 Task: Add Attachment from computer to Card Card0000000205 in Board Board0000000052 in Workspace WS0000000018 in Trello. Add Cover Green to Card Card0000000205 in Board Board0000000052 in Workspace WS0000000018 in Trello. Add "Move Card To …" Button titled Button0000000205 to "top" of the list "To Do" to Card Card0000000205 in Board Board0000000052 in Workspace WS0000000018 in Trello. Add Description DS0000000205 to Card Card0000000206 in Board Board0000000052 in Workspace WS0000000018 in Trello. Add Comment CM0000000205 to Card Card0000000206 in Board Board0000000052 in Workspace WS0000000018 in Trello
Action: Mouse moved to (392, 230)
Screenshot: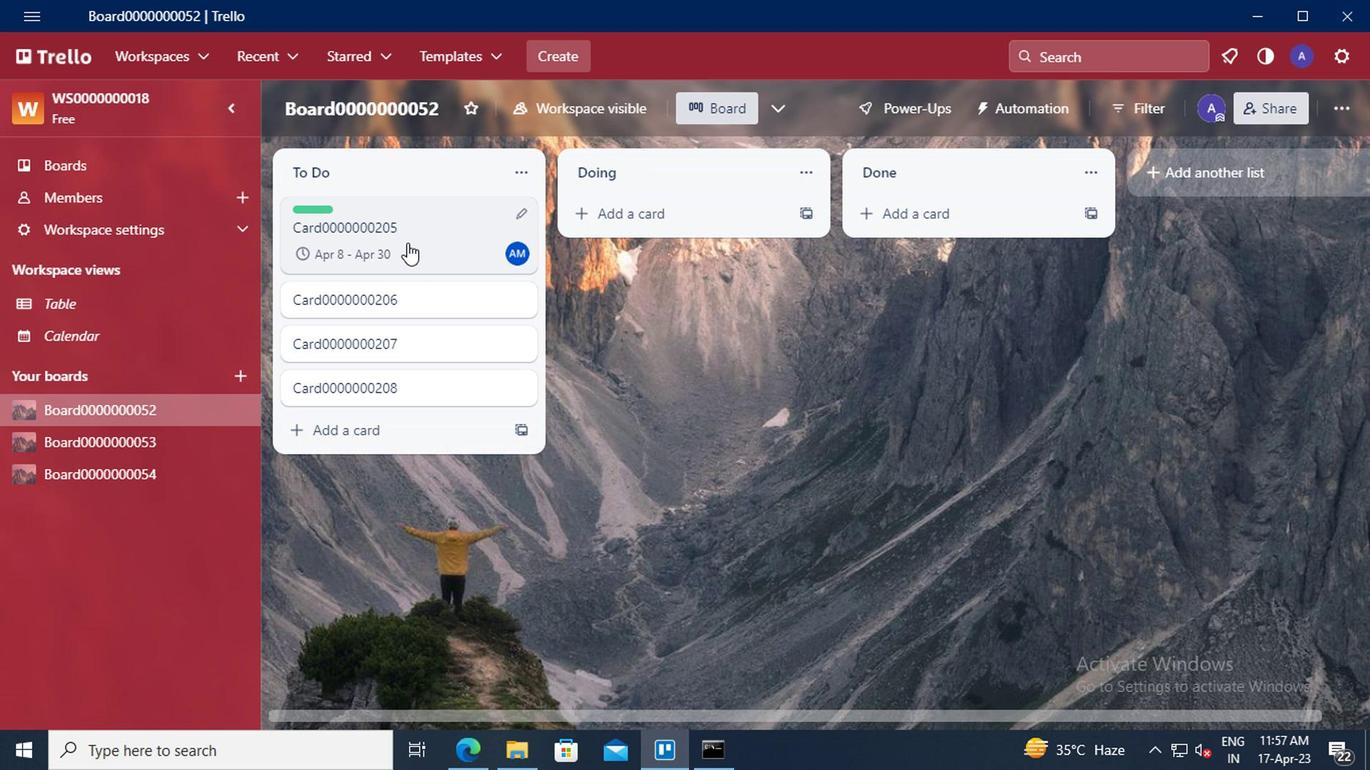 
Action: Mouse pressed left at (392, 230)
Screenshot: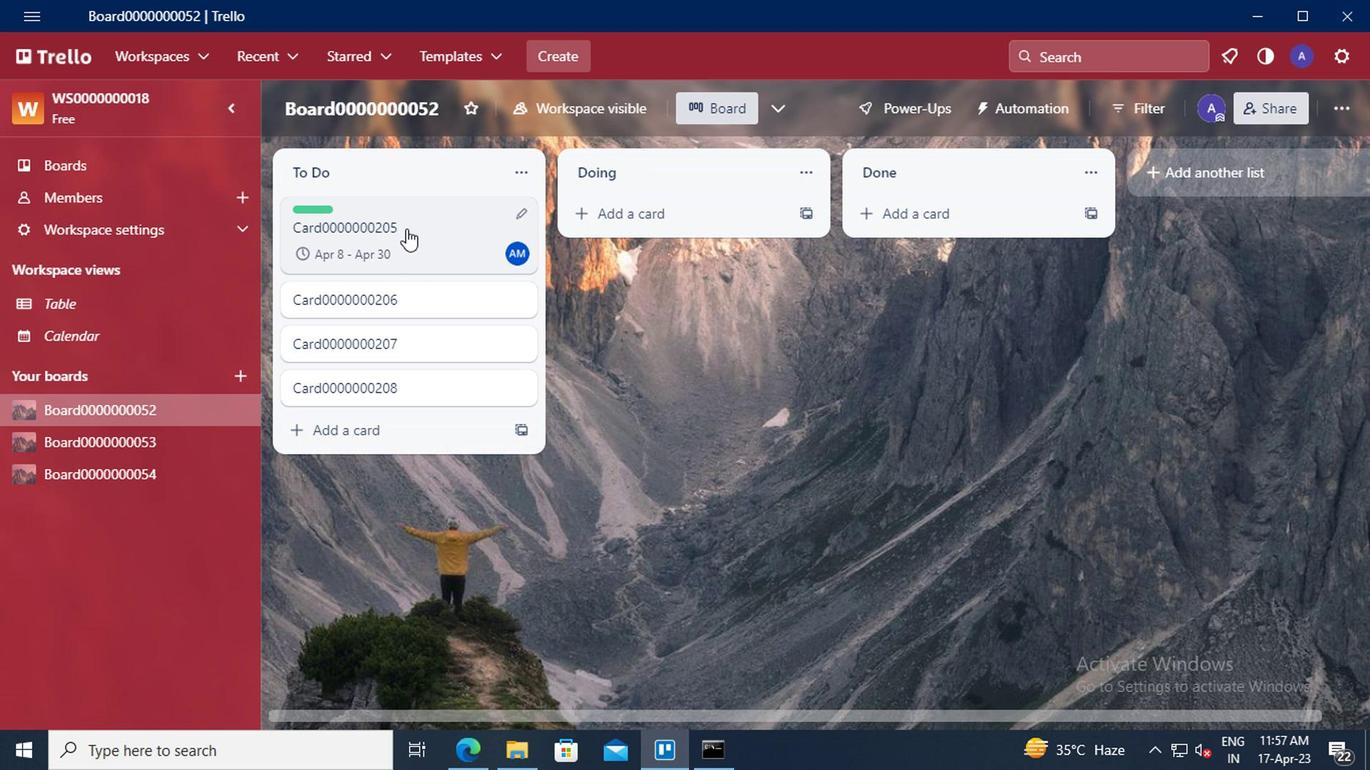 
Action: Mouse moved to (893, 341)
Screenshot: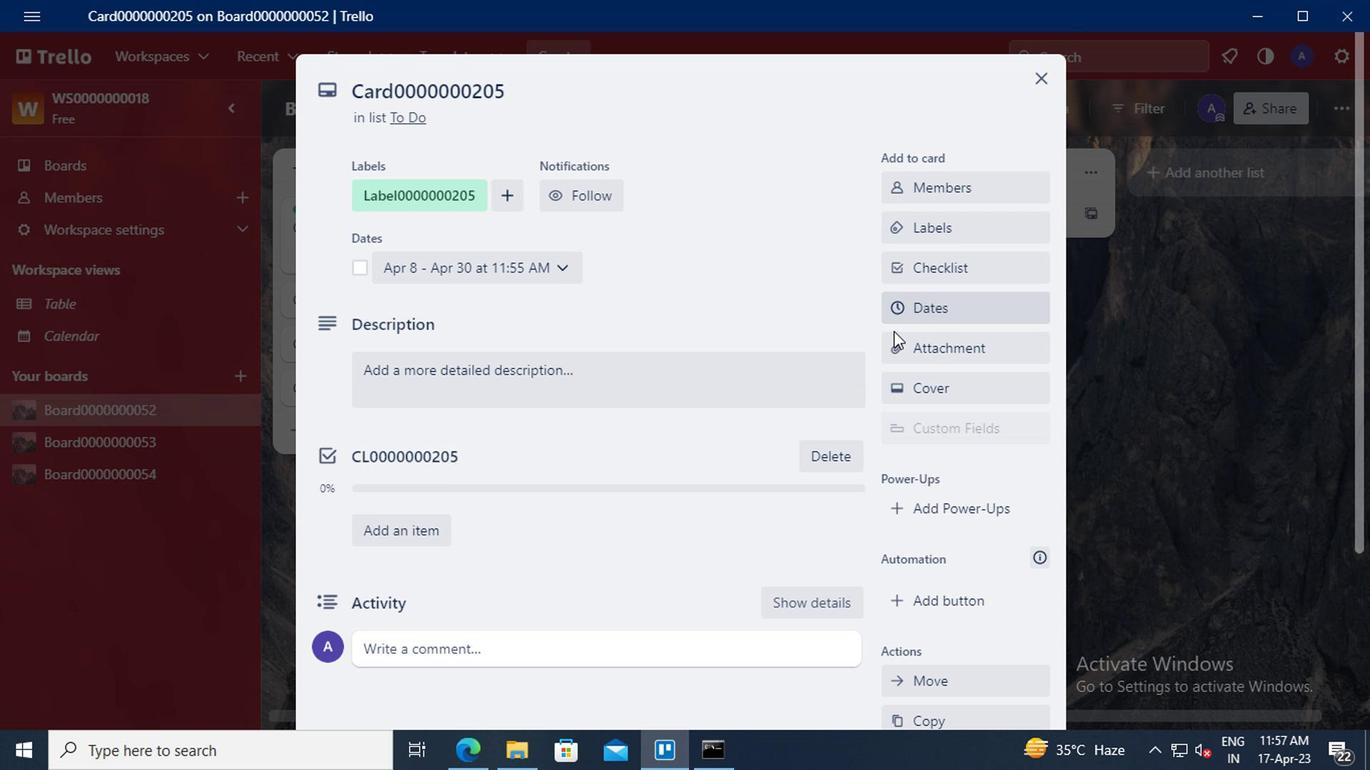 
Action: Mouse pressed left at (893, 341)
Screenshot: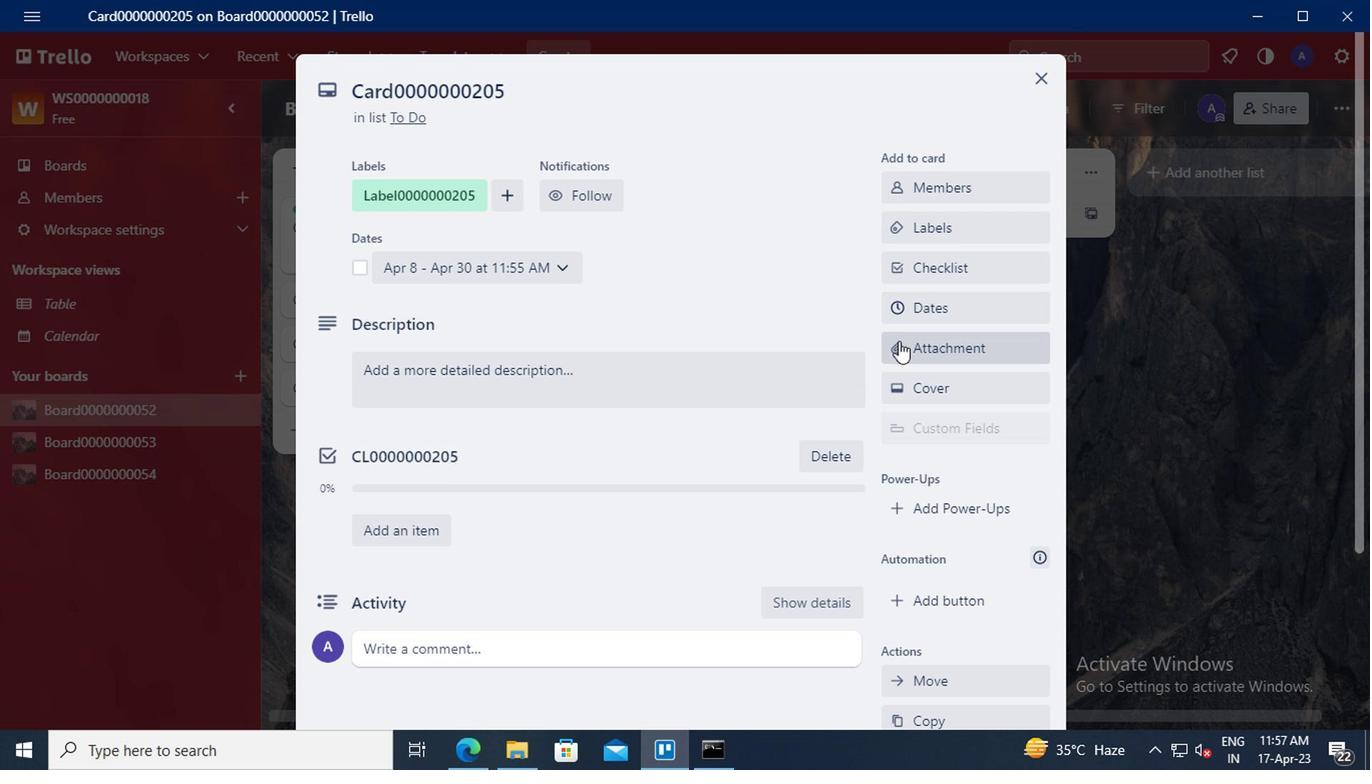 
Action: Mouse moved to (911, 185)
Screenshot: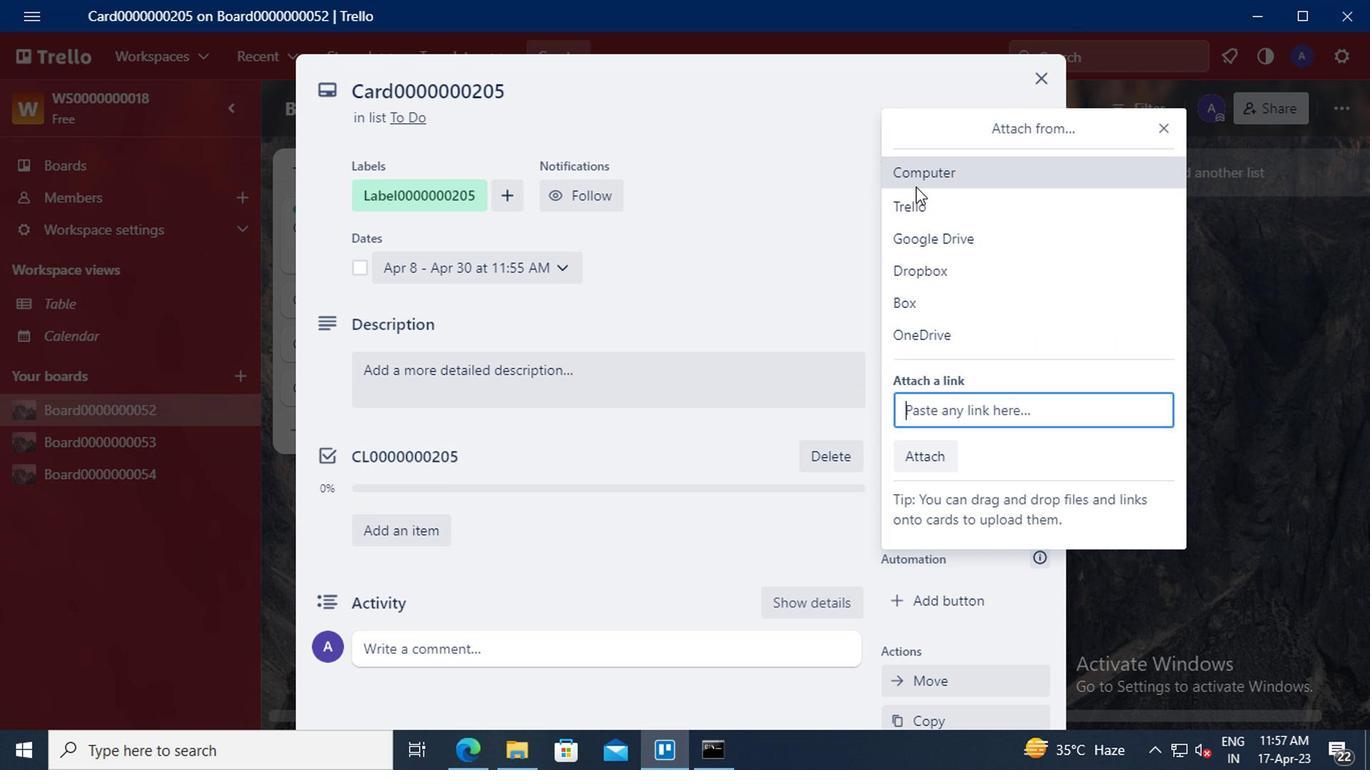 
Action: Mouse pressed left at (911, 185)
Screenshot: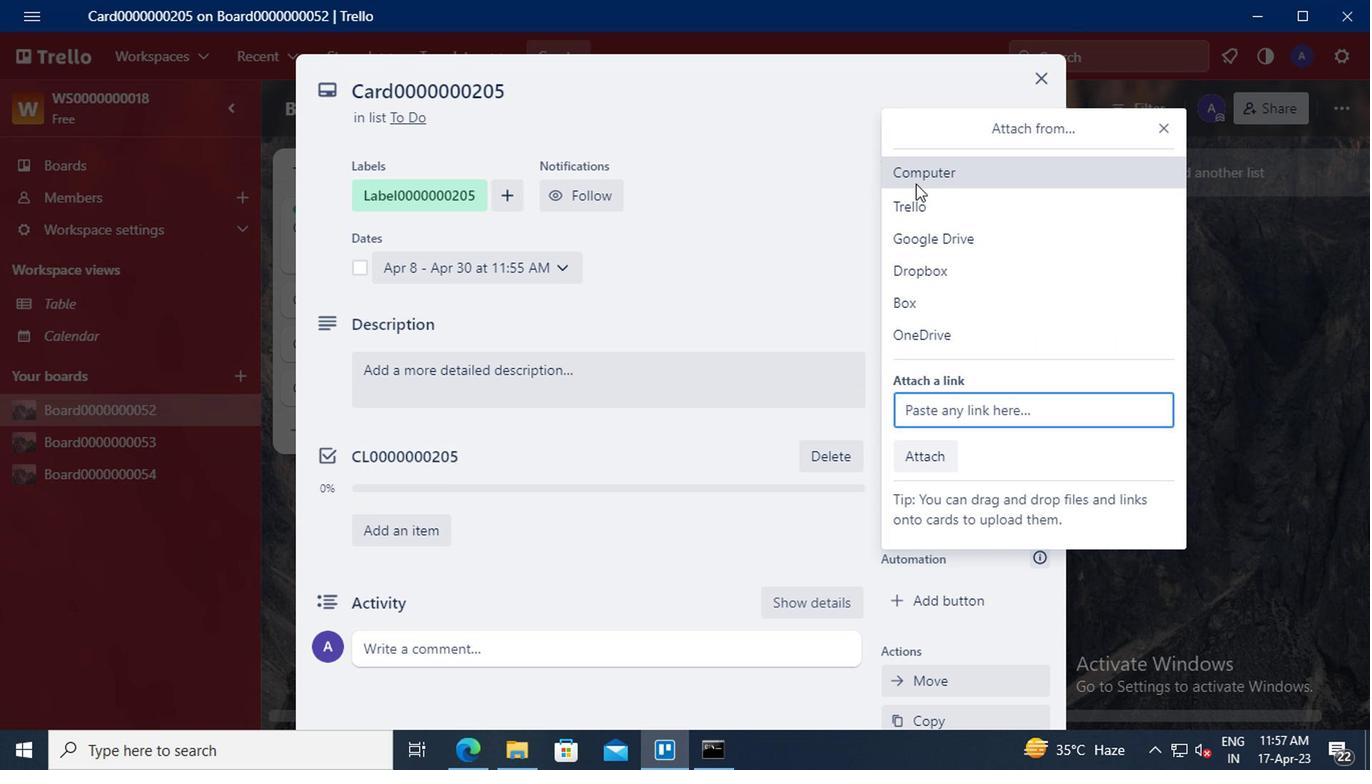 
Action: Mouse moved to (484, 174)
Screenshot: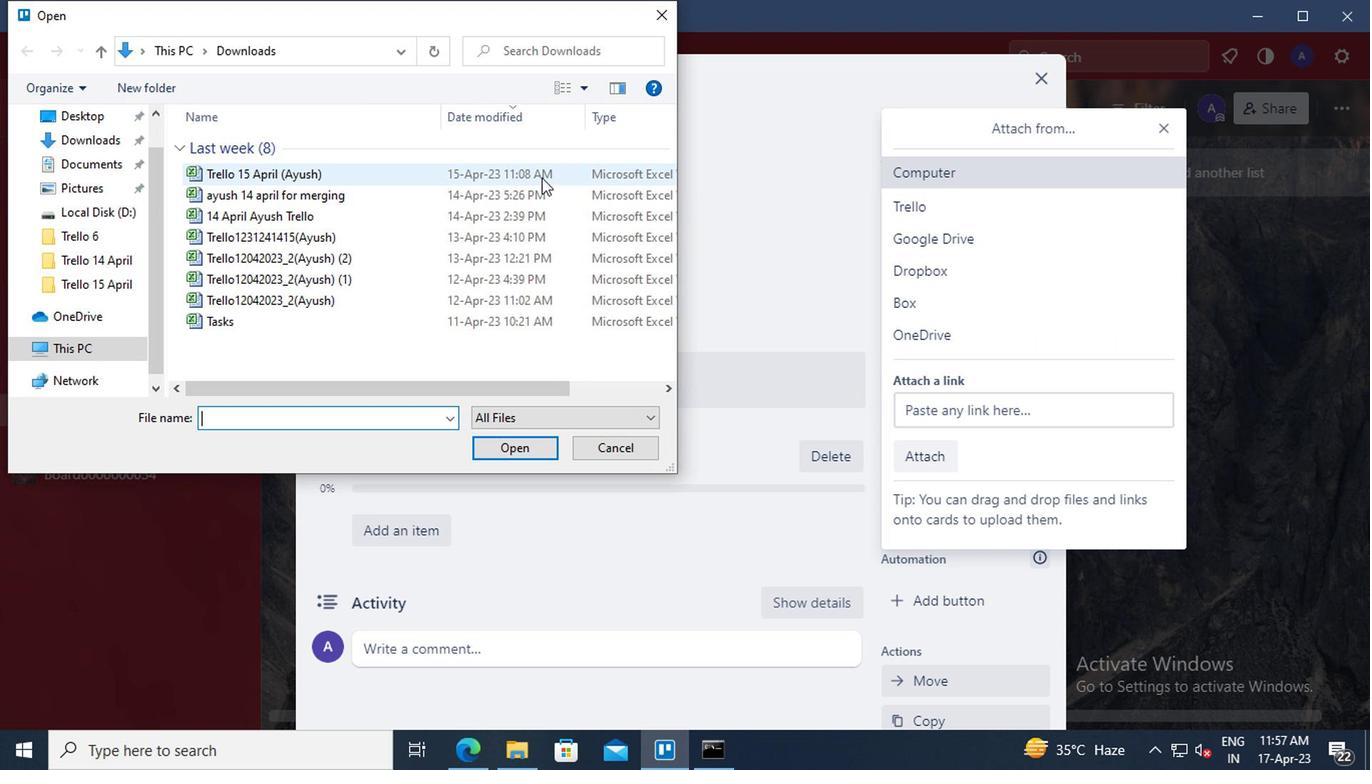 
Action: Mouse pressed left at (484, 174)
Screenshot: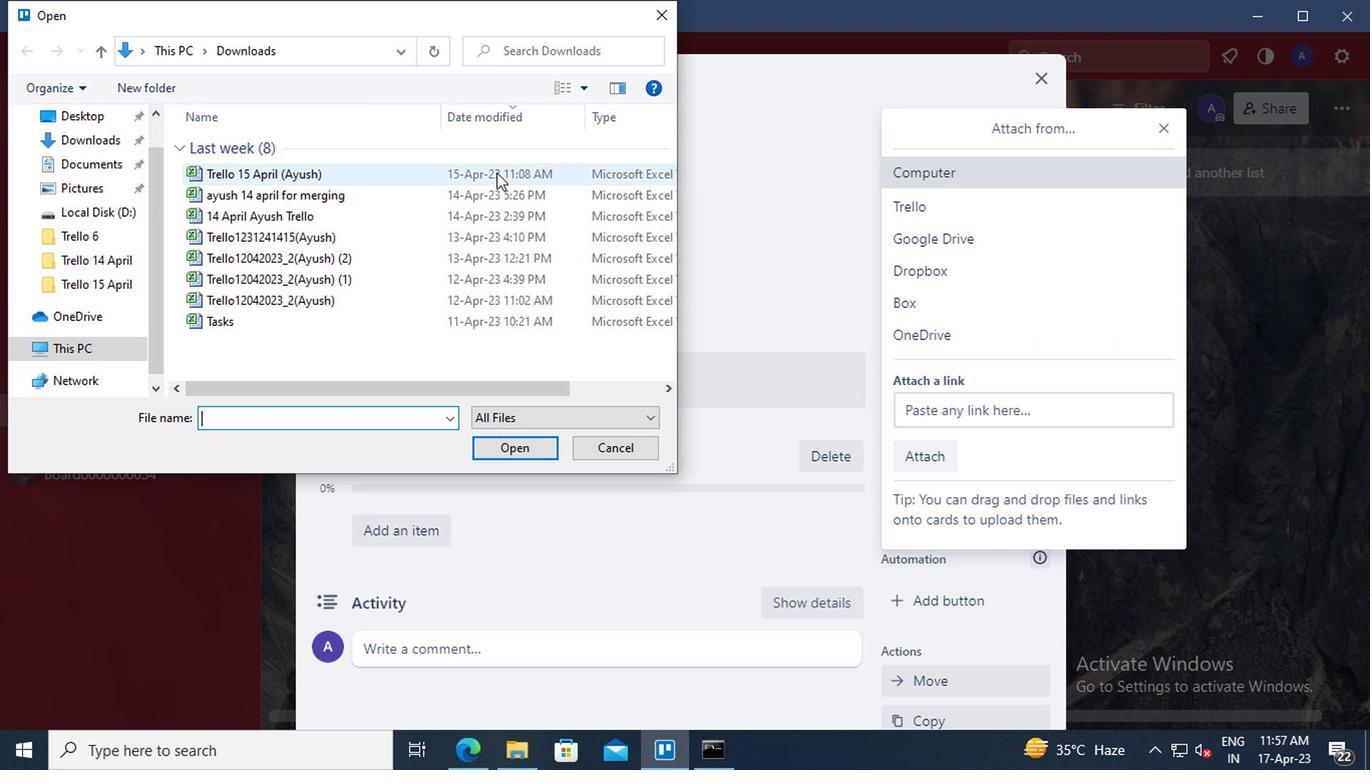 
Action: Mouse moved to (496, 453)
Screenshot: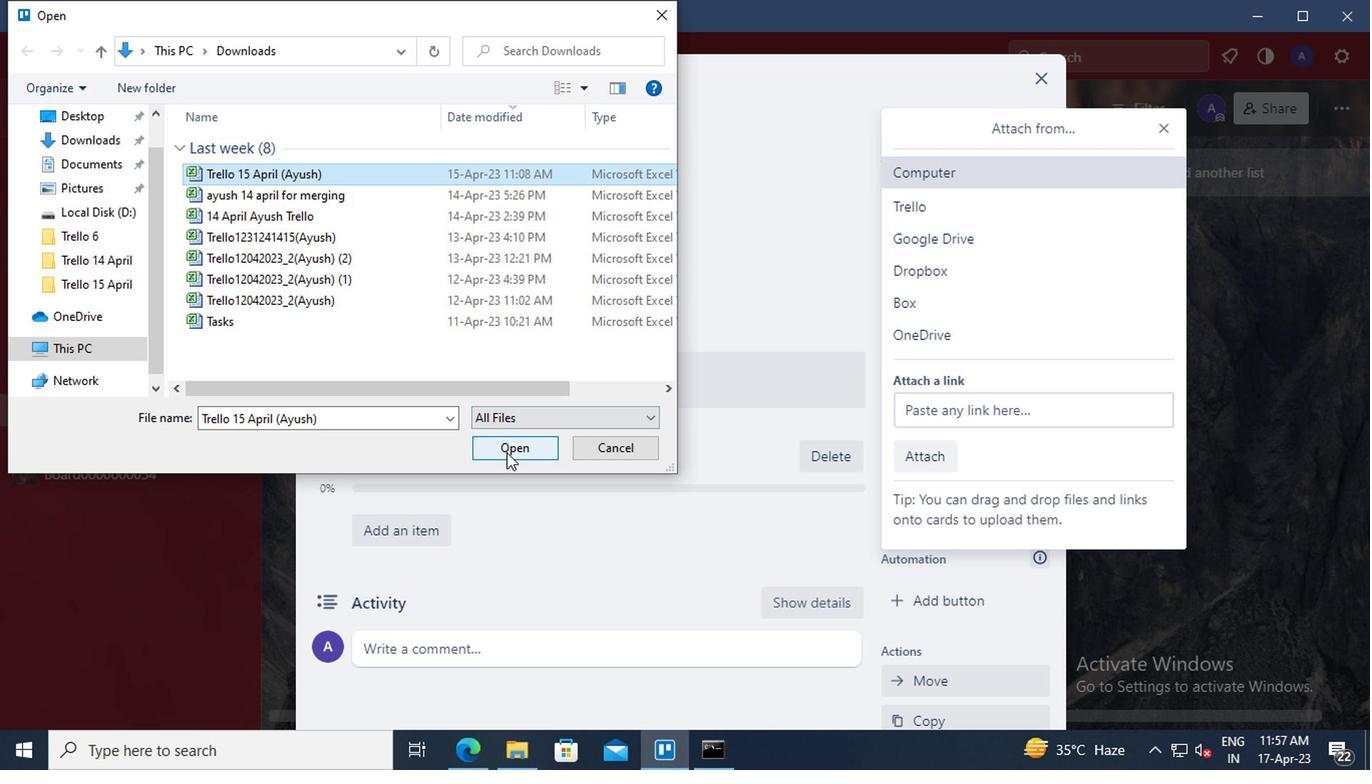 
Action: Mouse pressed left at (496, 453)
Screenshot: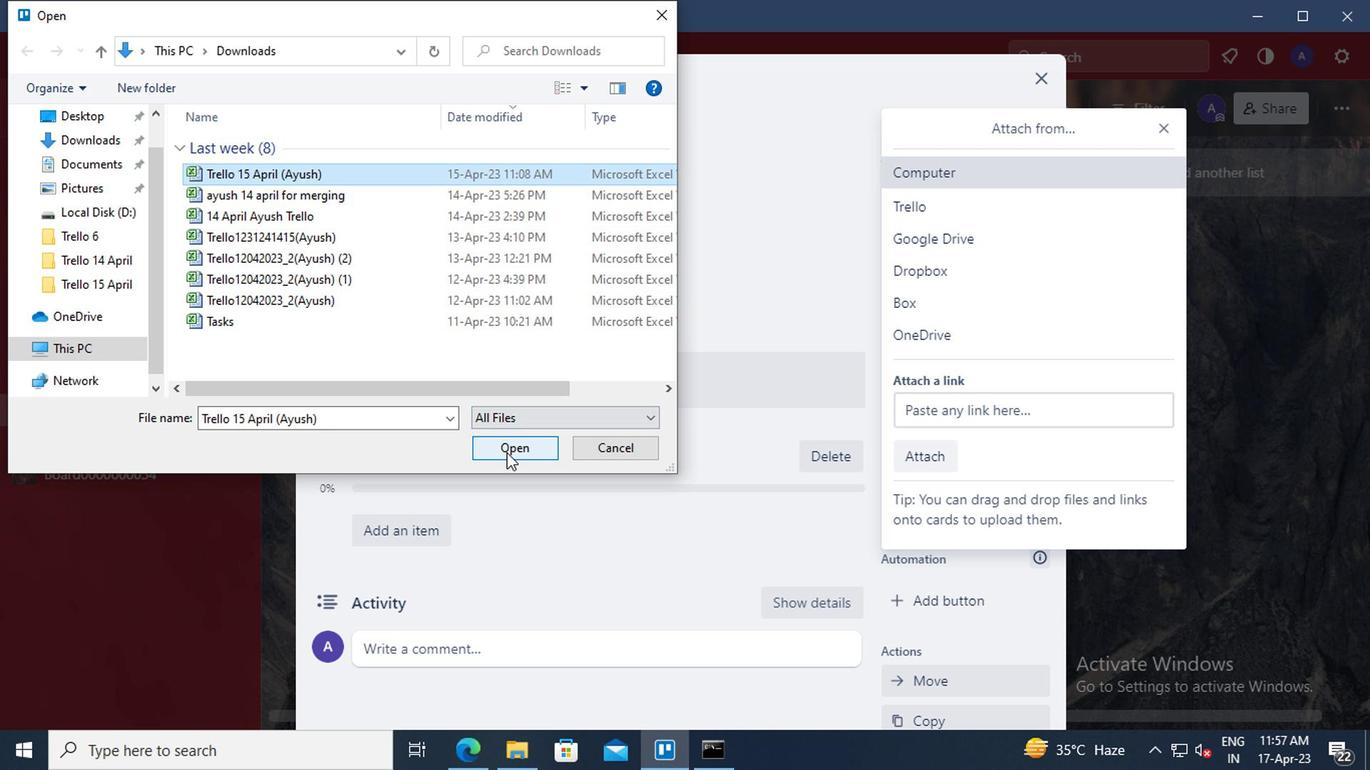 
Action: Mouse moved to (918, 391)
Screenshot: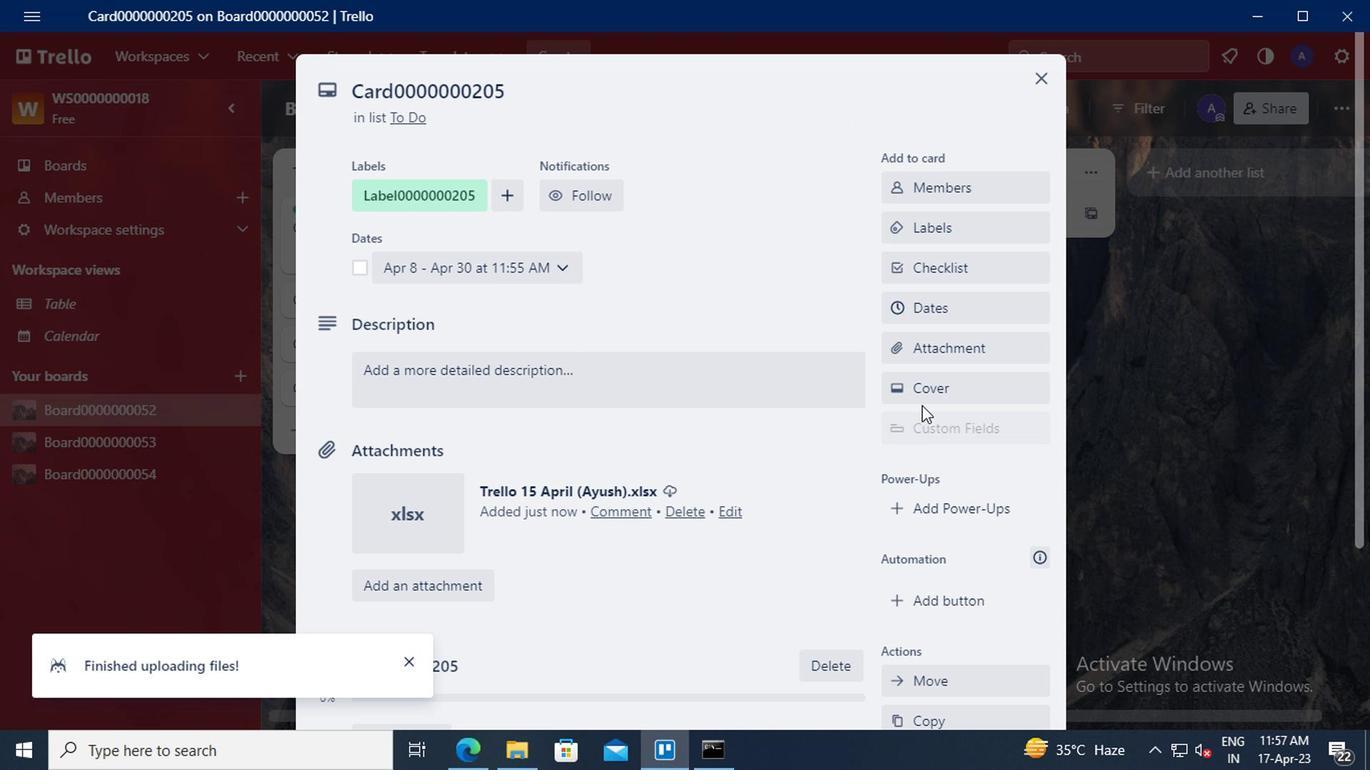 
Action: Mouse pressed left at (918, 391)
Screenshot: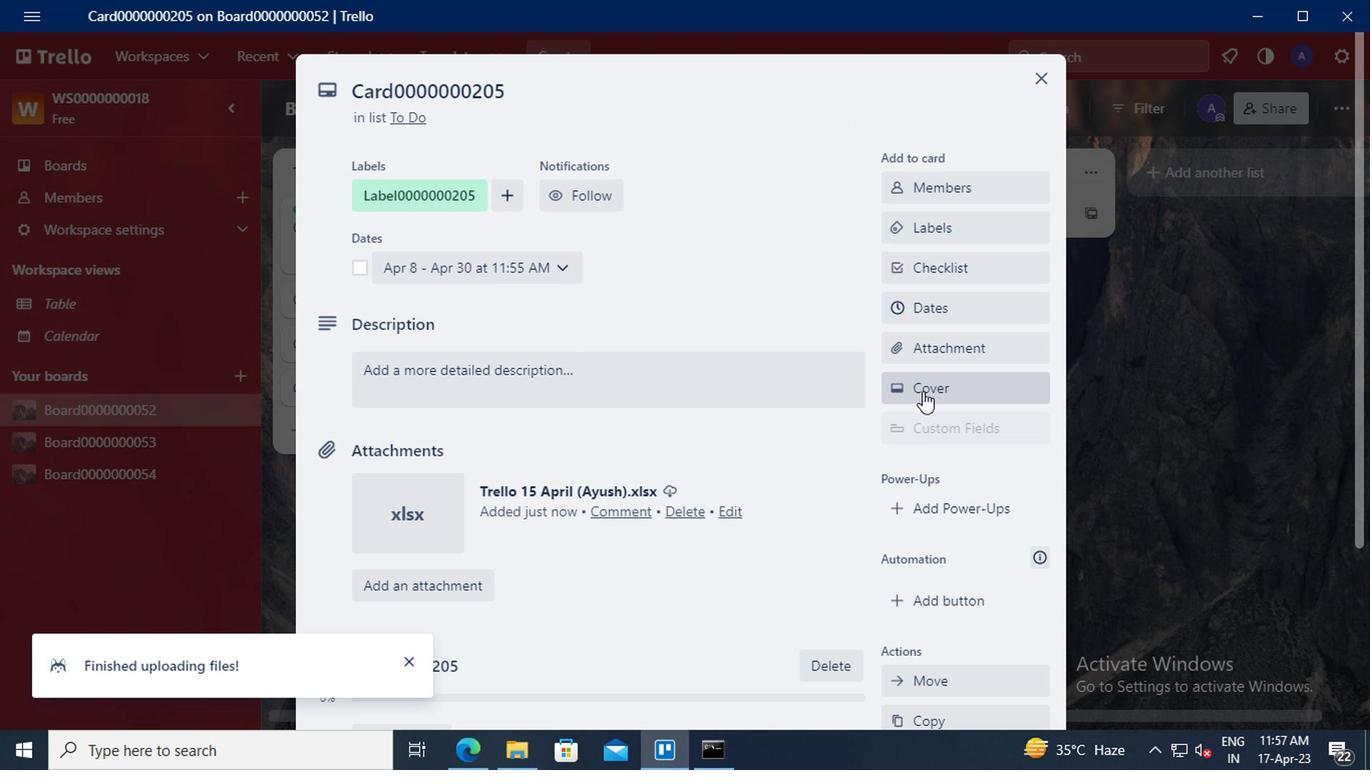 
Action: Mouse moved to (912, 329)
Screenshot: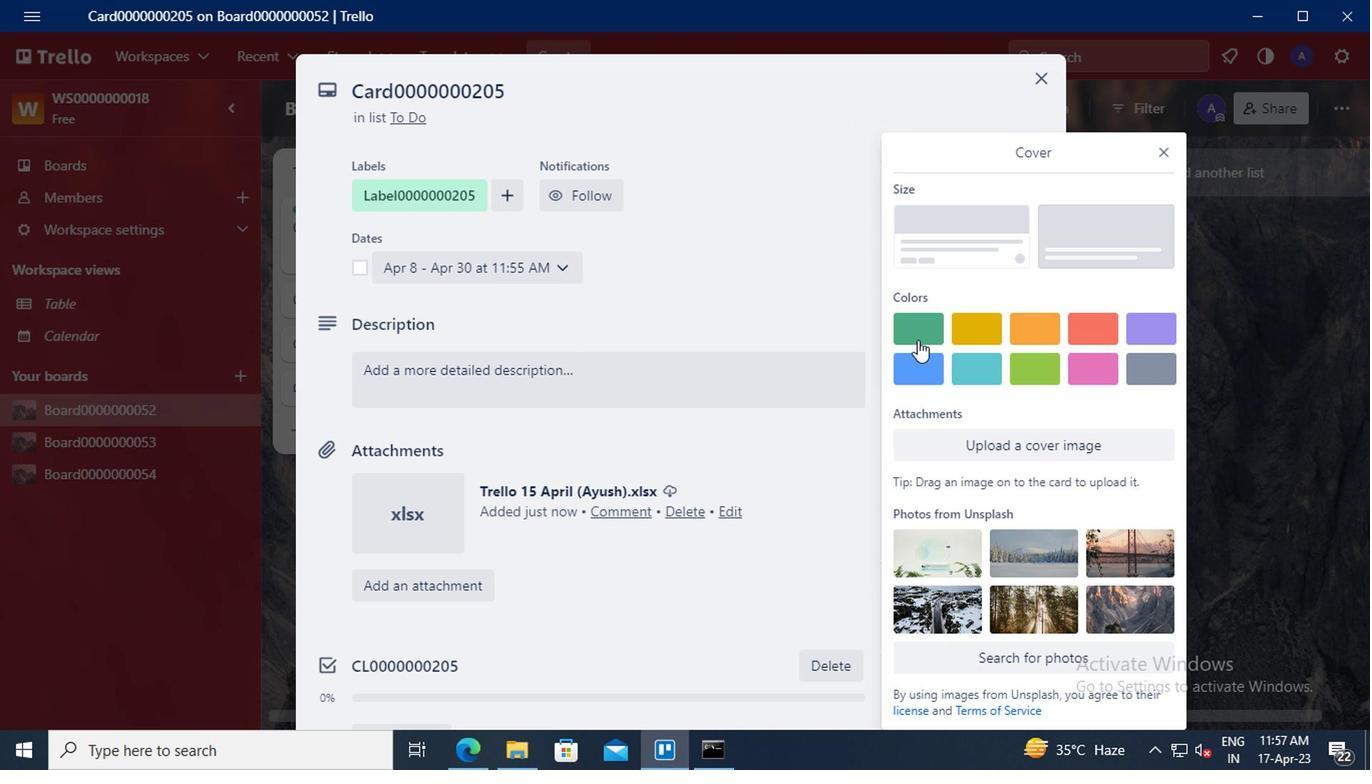 
Action: Mouse pressed left at (912, 329)
Screenshot: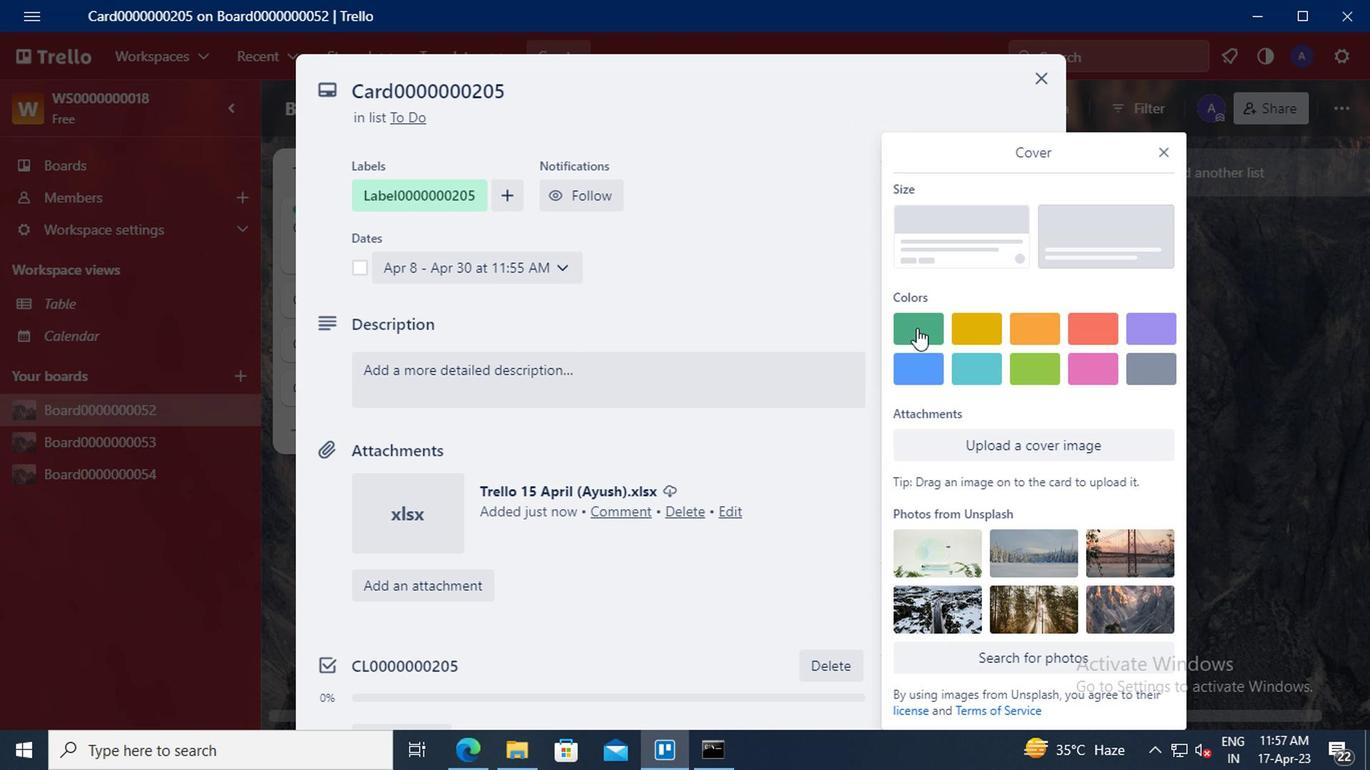 
Action: Mouse moved to (1164, 117)
Screenshot: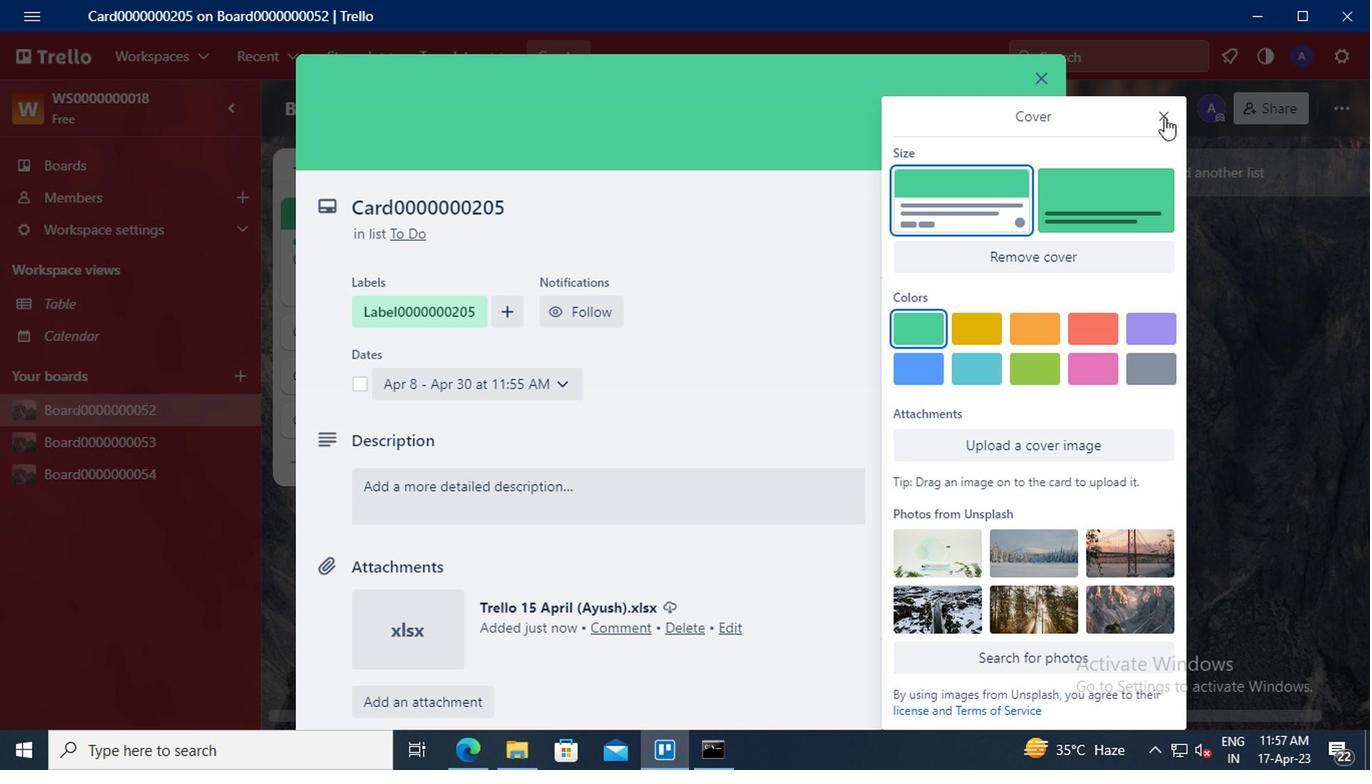 
Action: Mouse pressed left at (1164, 117)
Screenshot: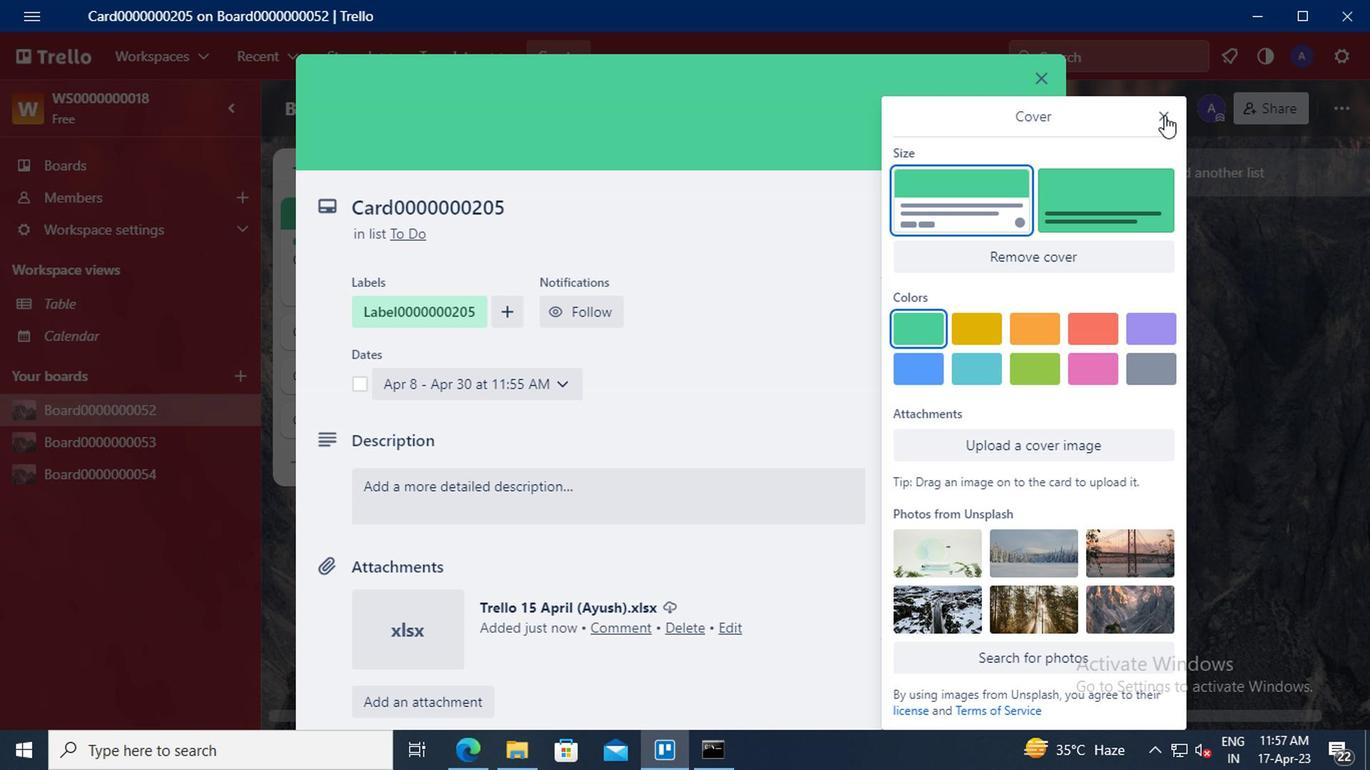 
Action: Mouse moved to (926, 333)
Screenshot: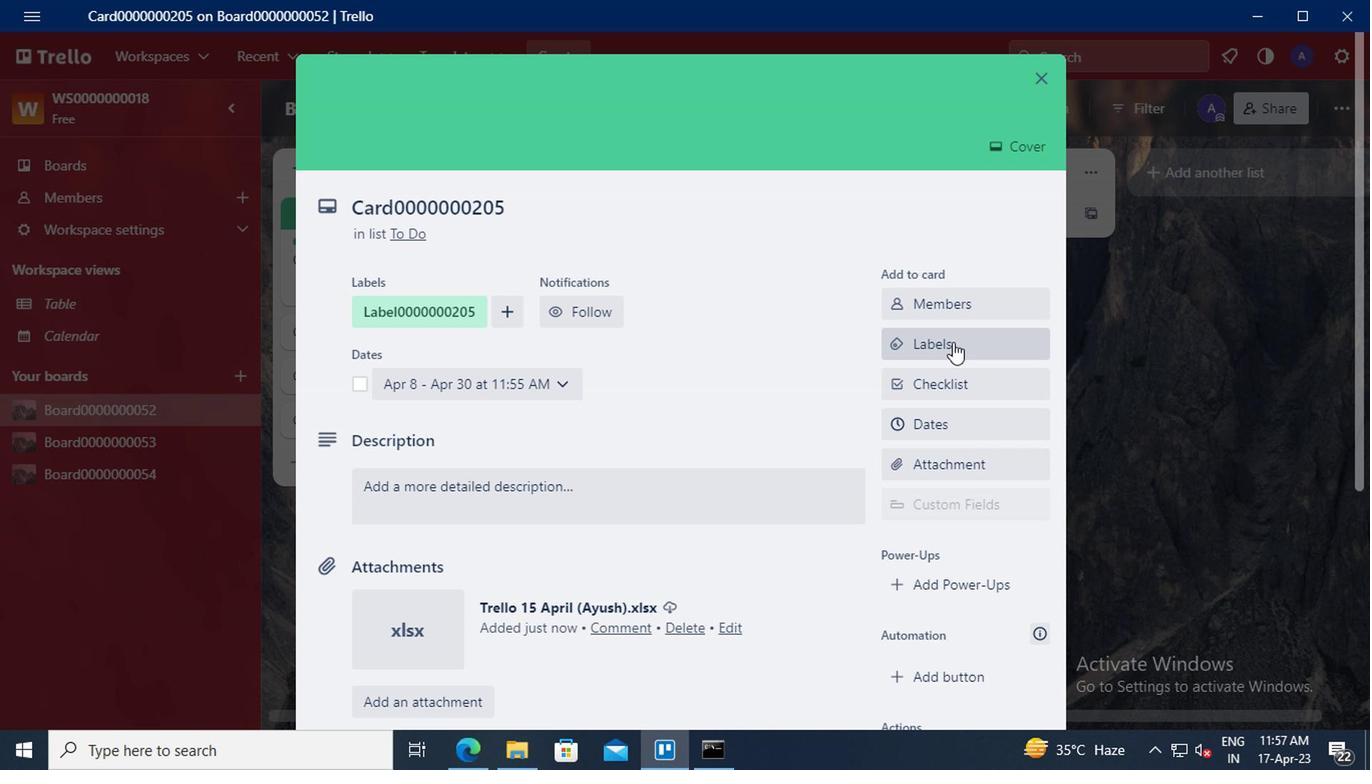 
Action: Mouse scrolled (926, 331) with delta (0, -1)
Screenshot: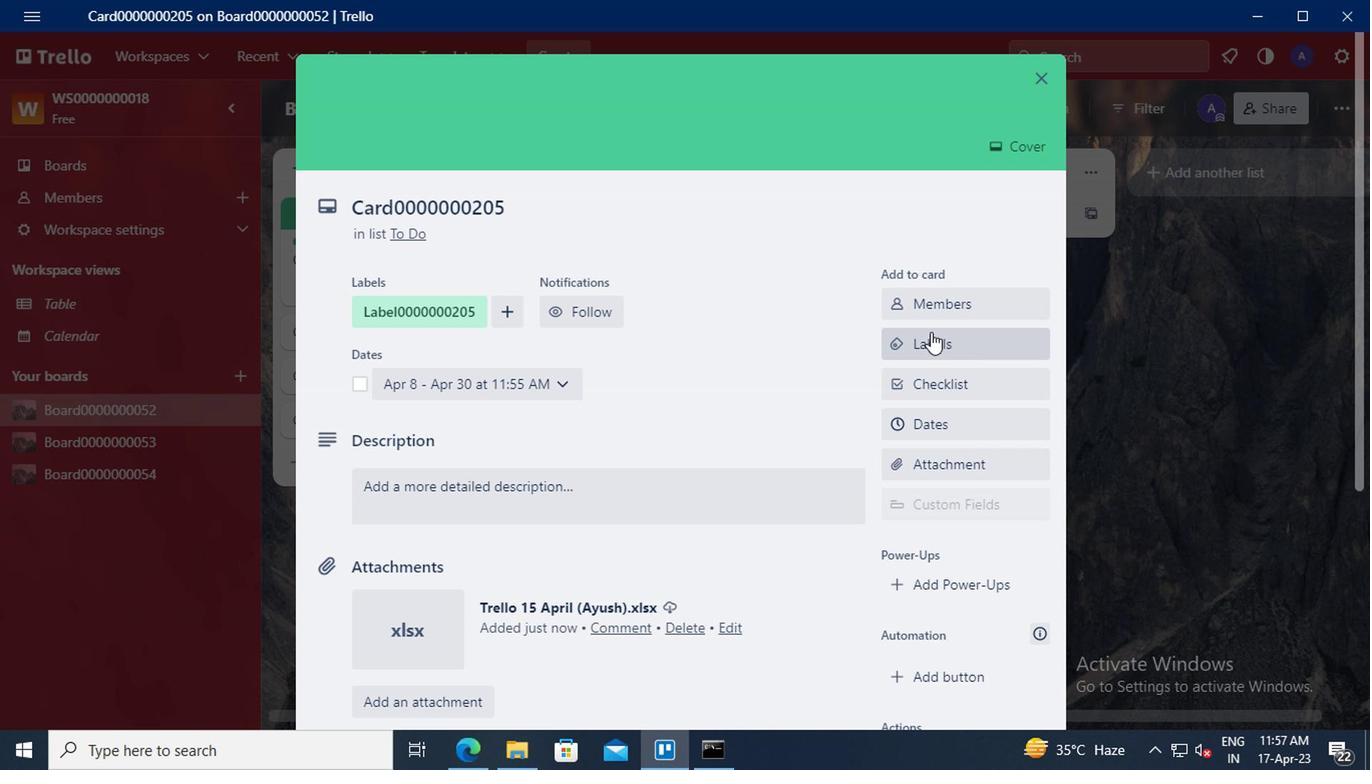
Action: Mouse scrolled (926, 331) with delta (0, -1)
Screenshot: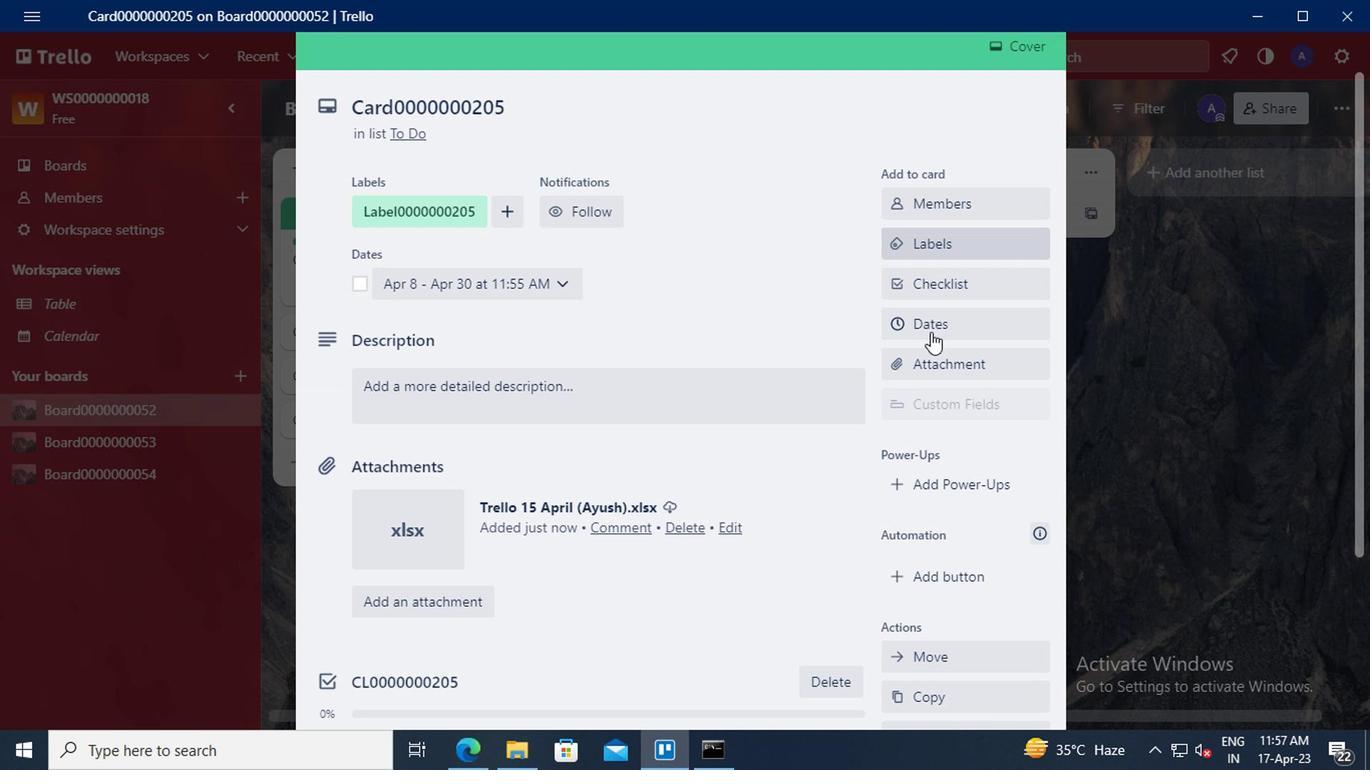 
Action: Mouse scrolled (926, 331) with delta (0, -1)
Screenshot: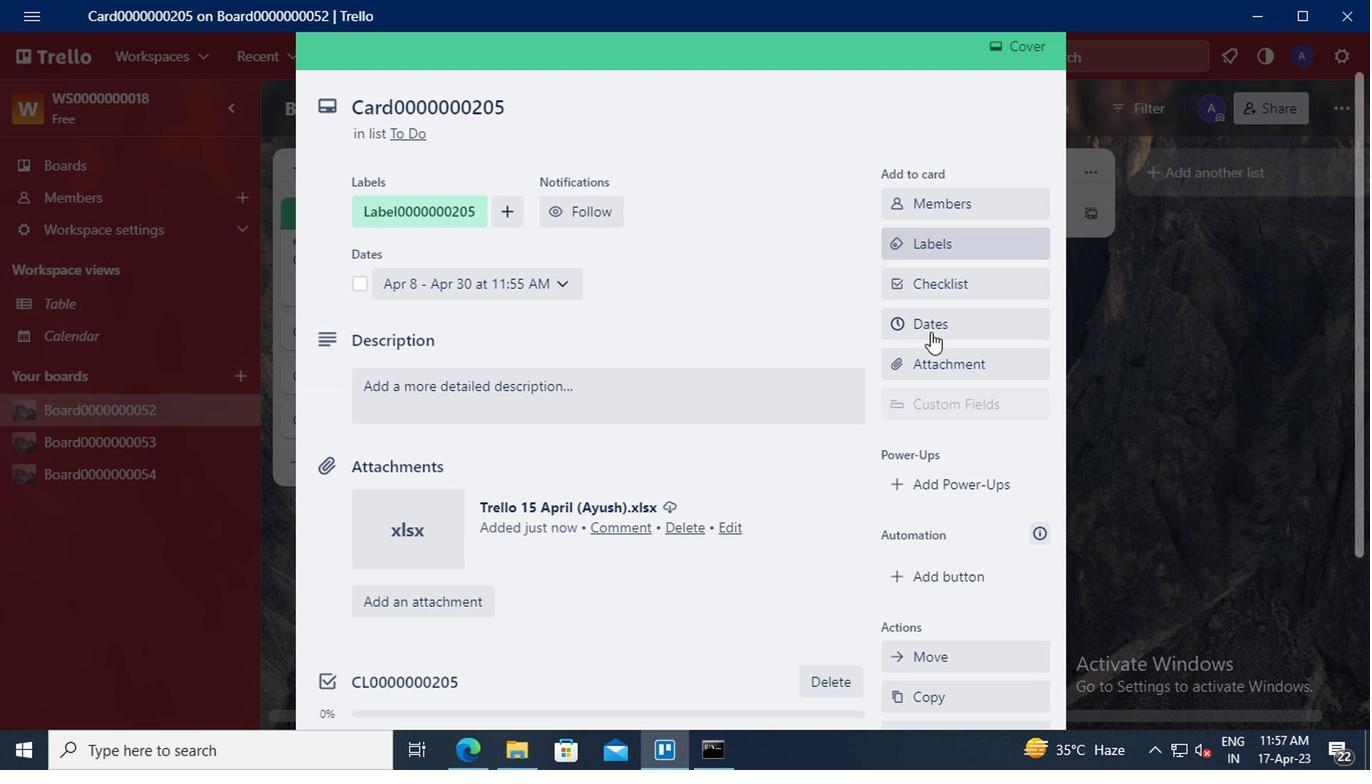
Action: Mouse moved to (929, 371)
Screenshot: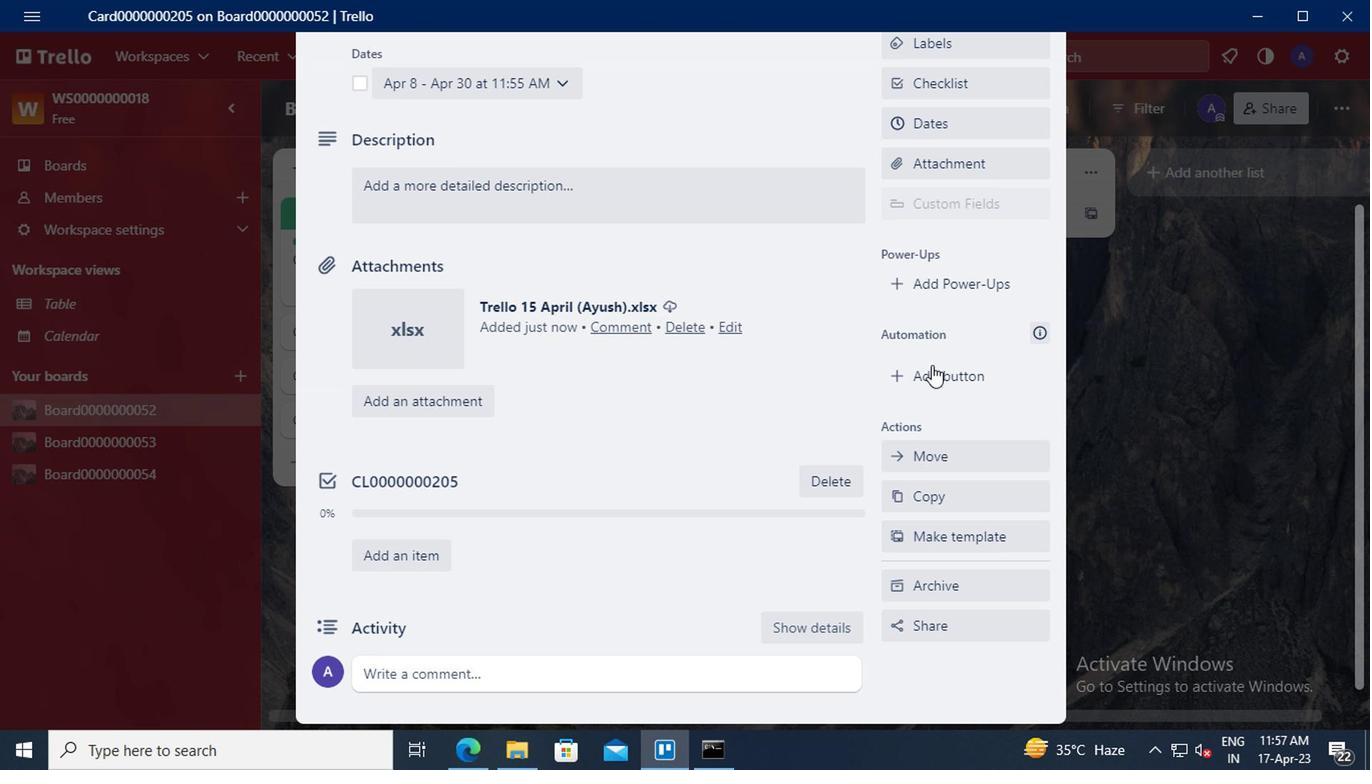 
Action: Mouse pressed left at (929, 371)
Screenshot: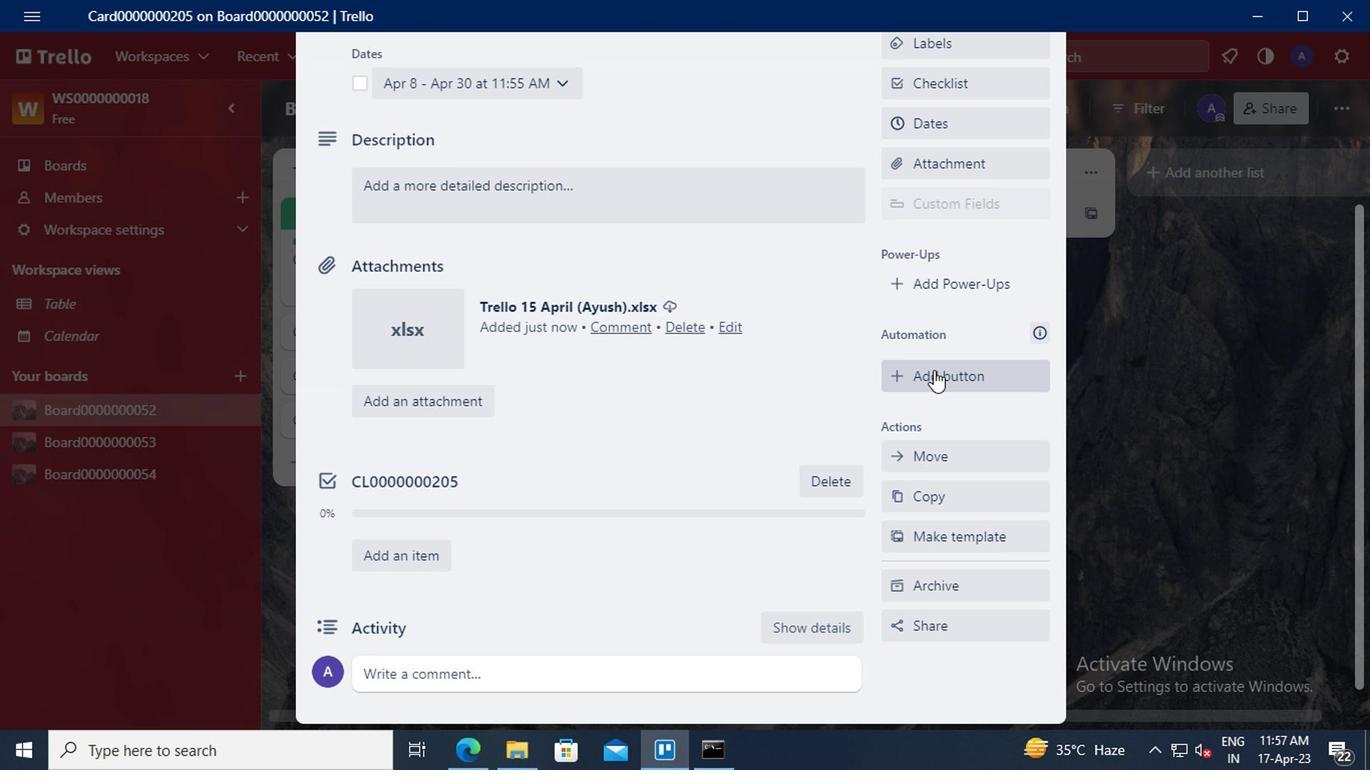 
Action: Mouse moved to (945, 191)
Screenshot: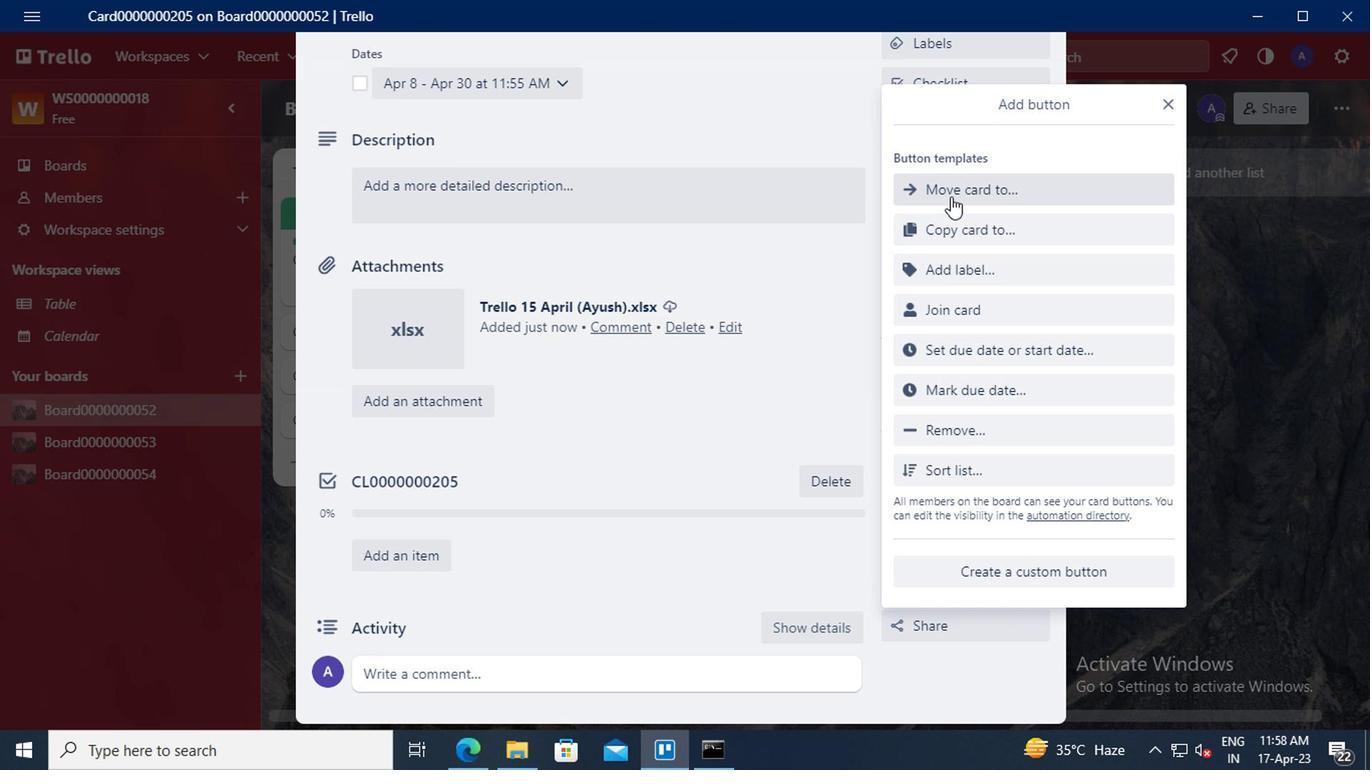 
Action: Mouse pressed left at (945, 191)
Screenshot: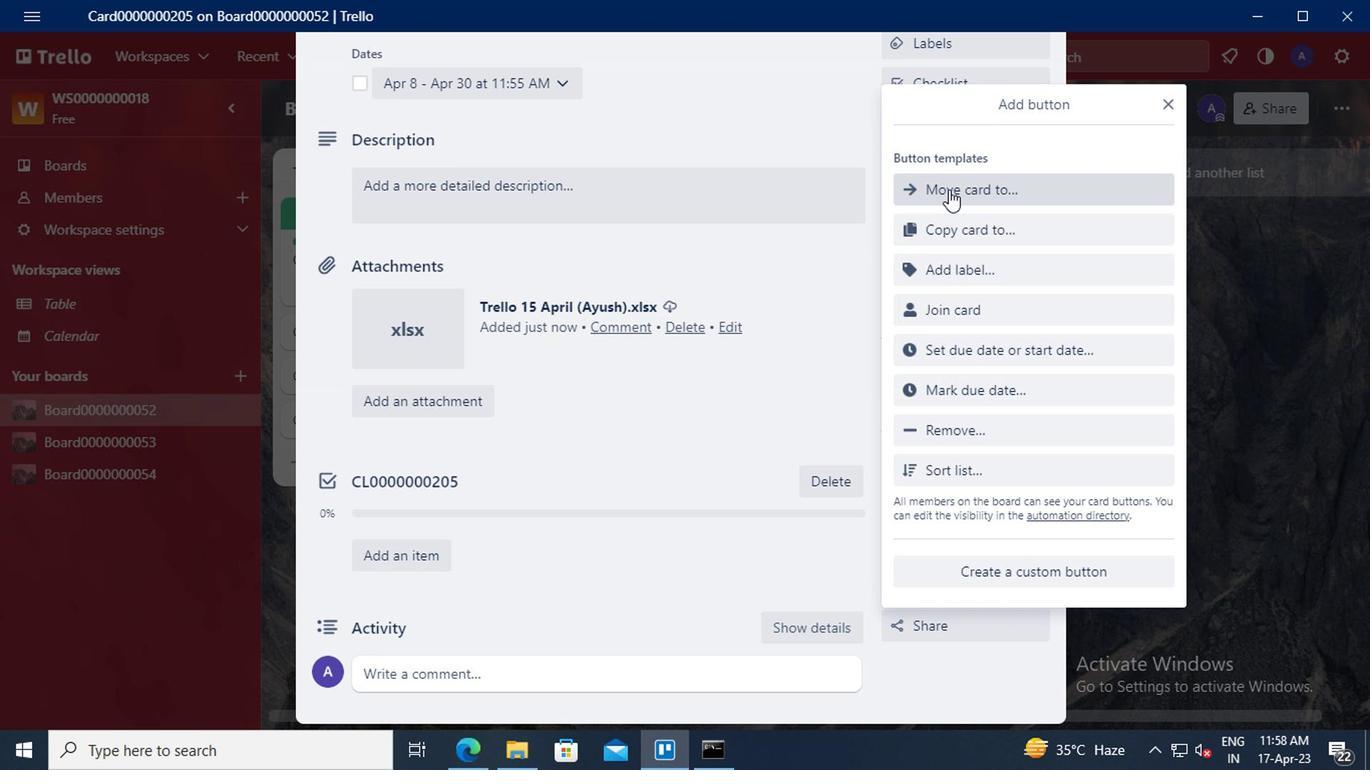 
Action: Mouse moved to (974, 189)
Screenshot: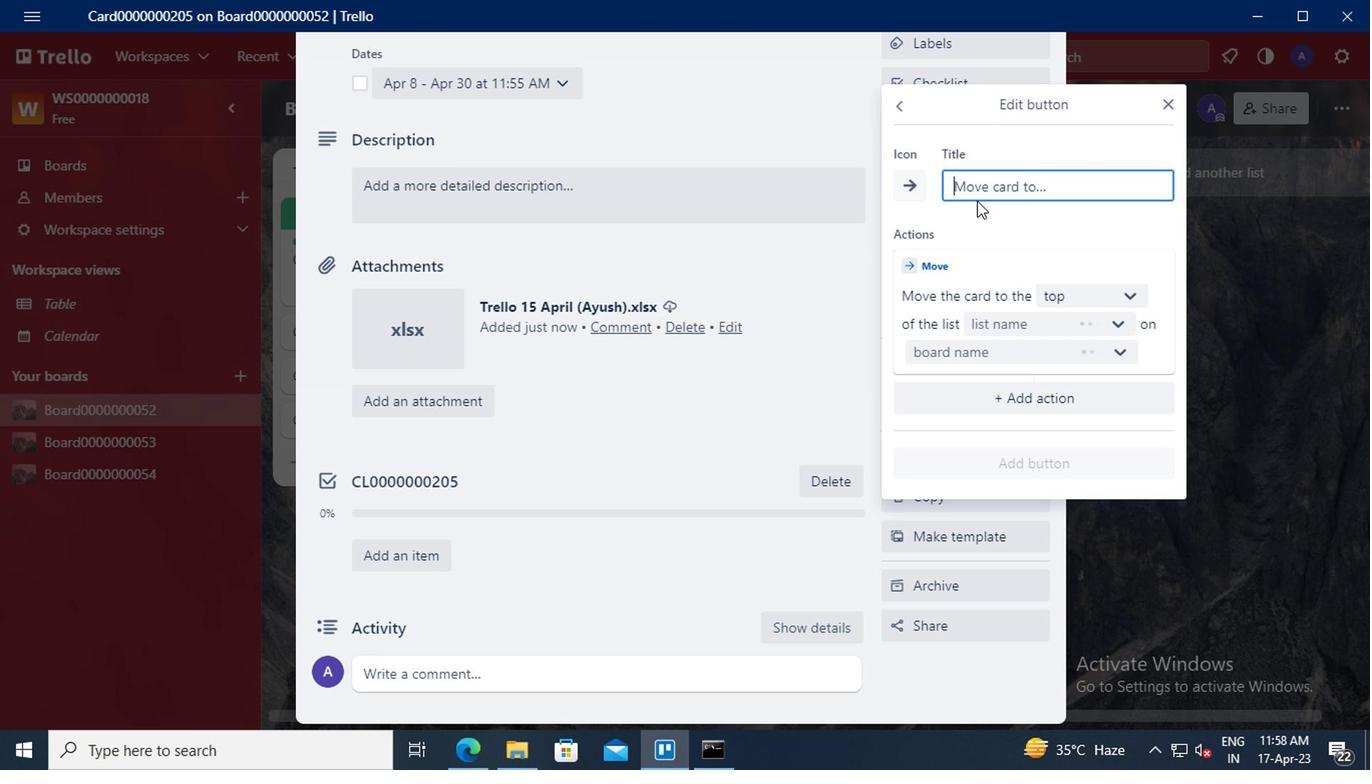 
Action: Mouse pressed left at (974, 189)
Screenshot: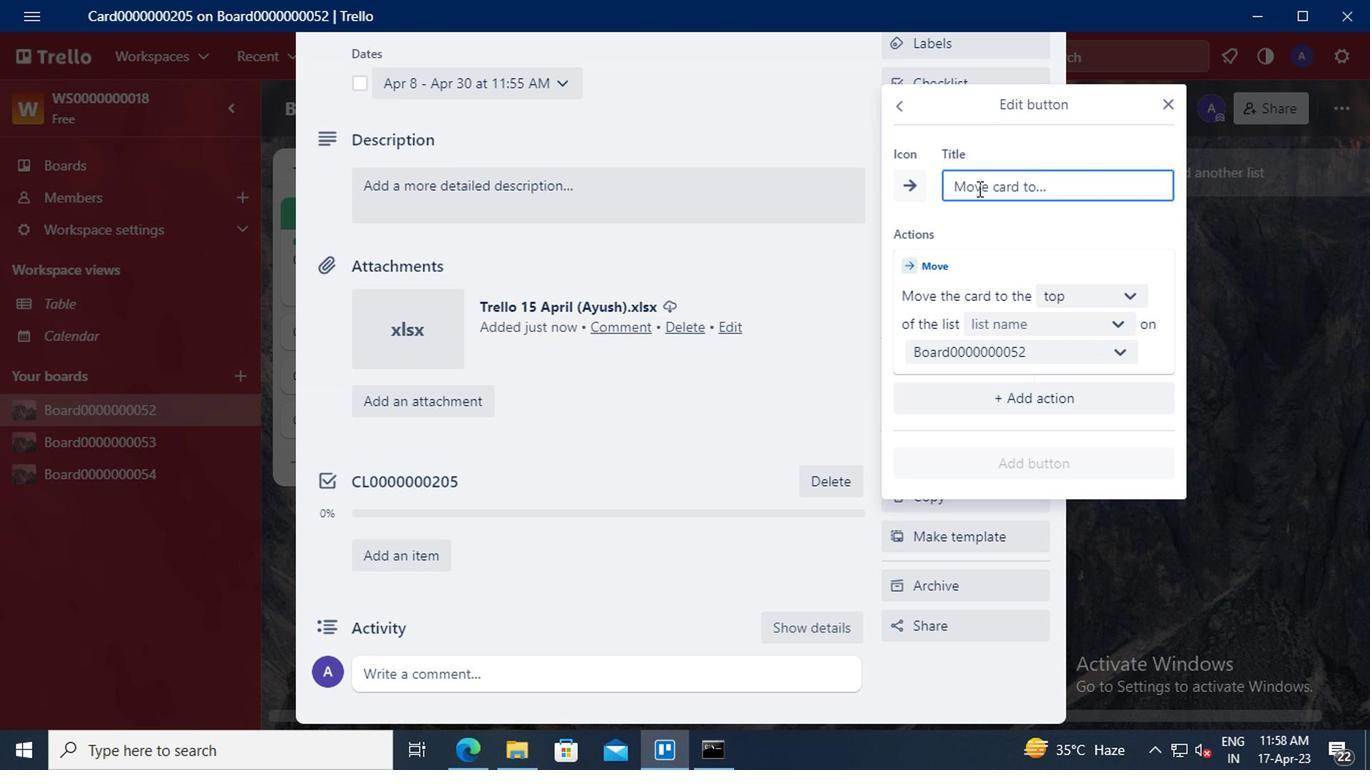
Action: Mouse moved to (973, 188)
Screenshot: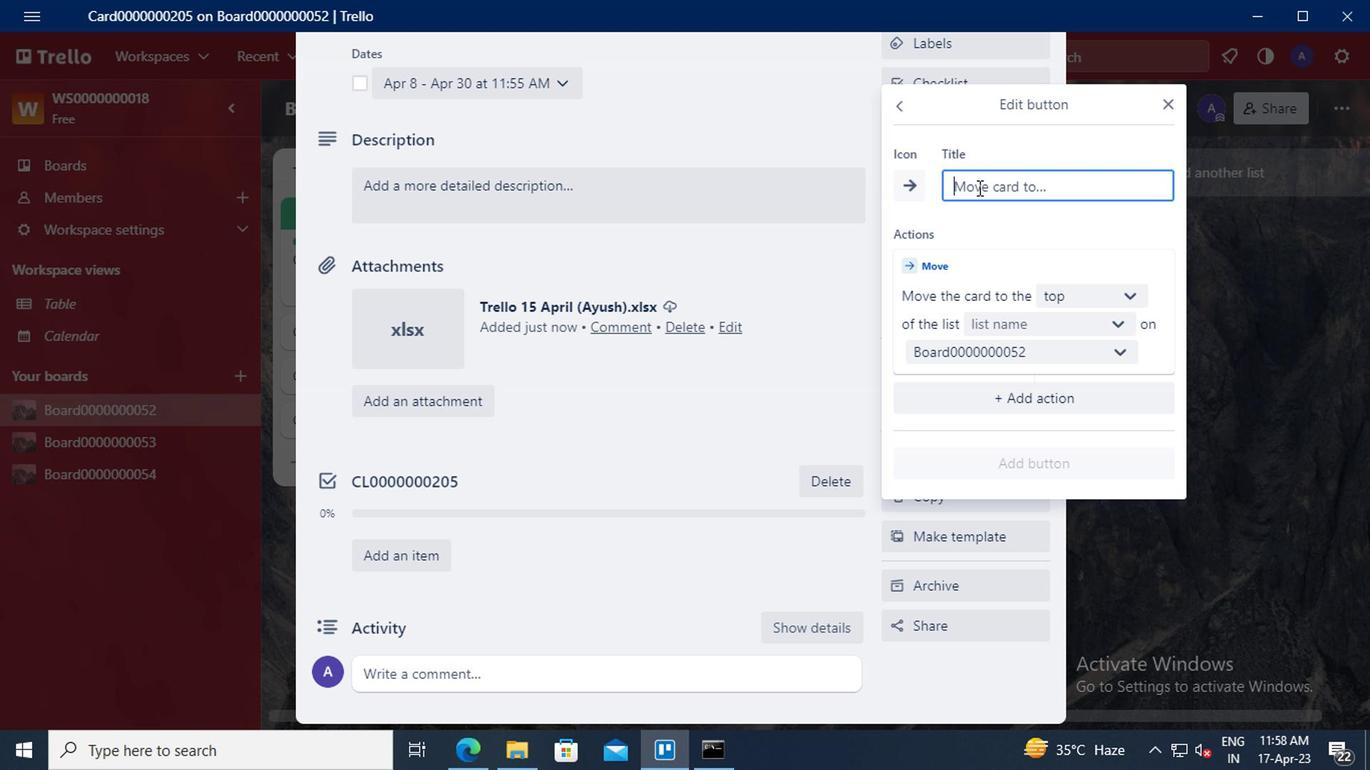 
Action: Key pressed <Key.shift>
Screenshot: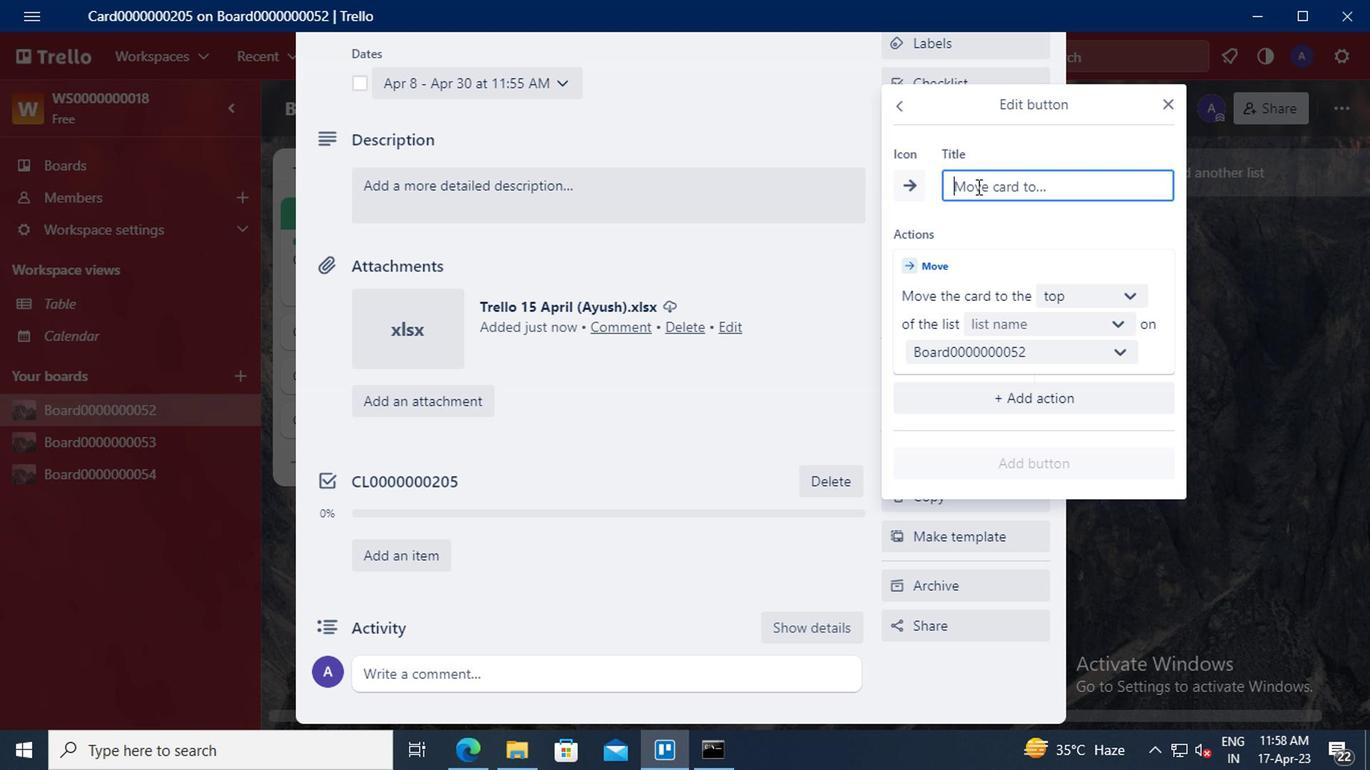 
Action: Mouse moved to (949, 180)
Screenshot: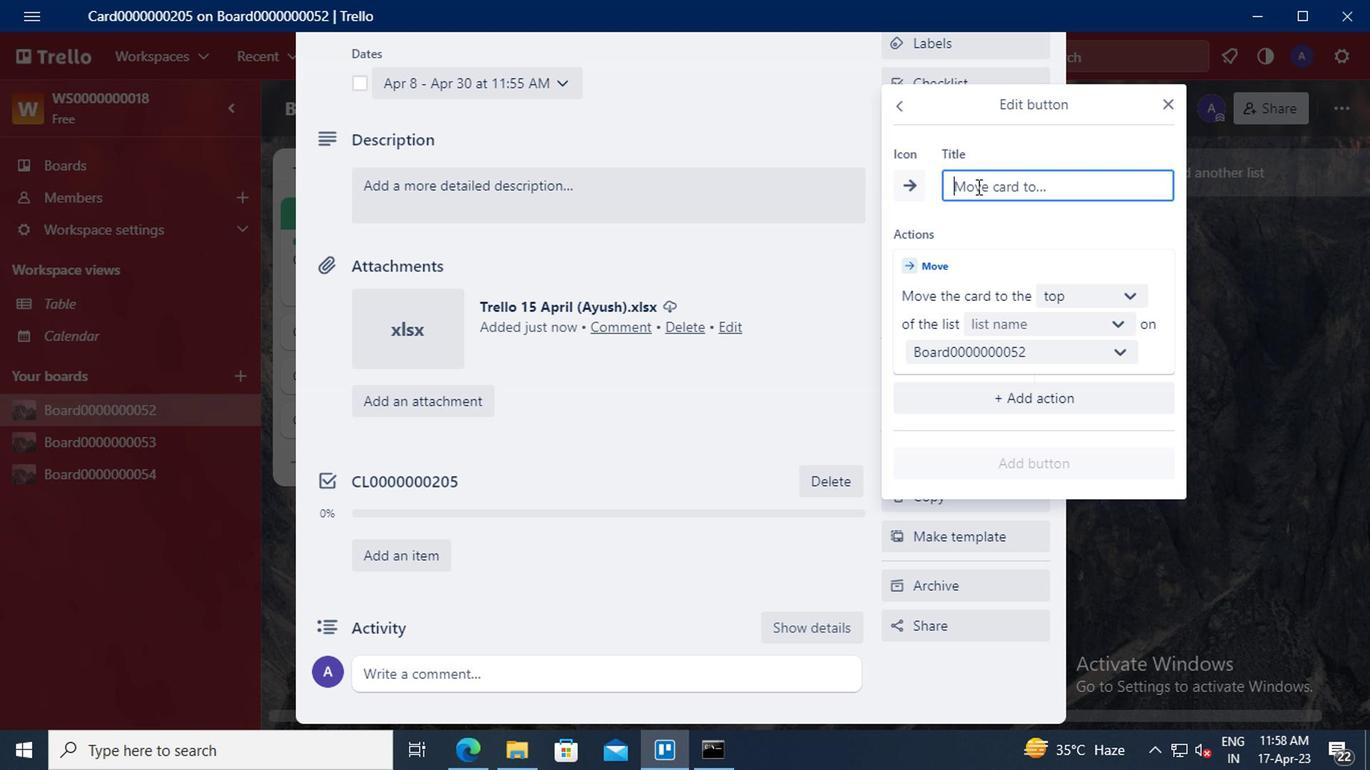 
Action: Key pressed B
Screenshot: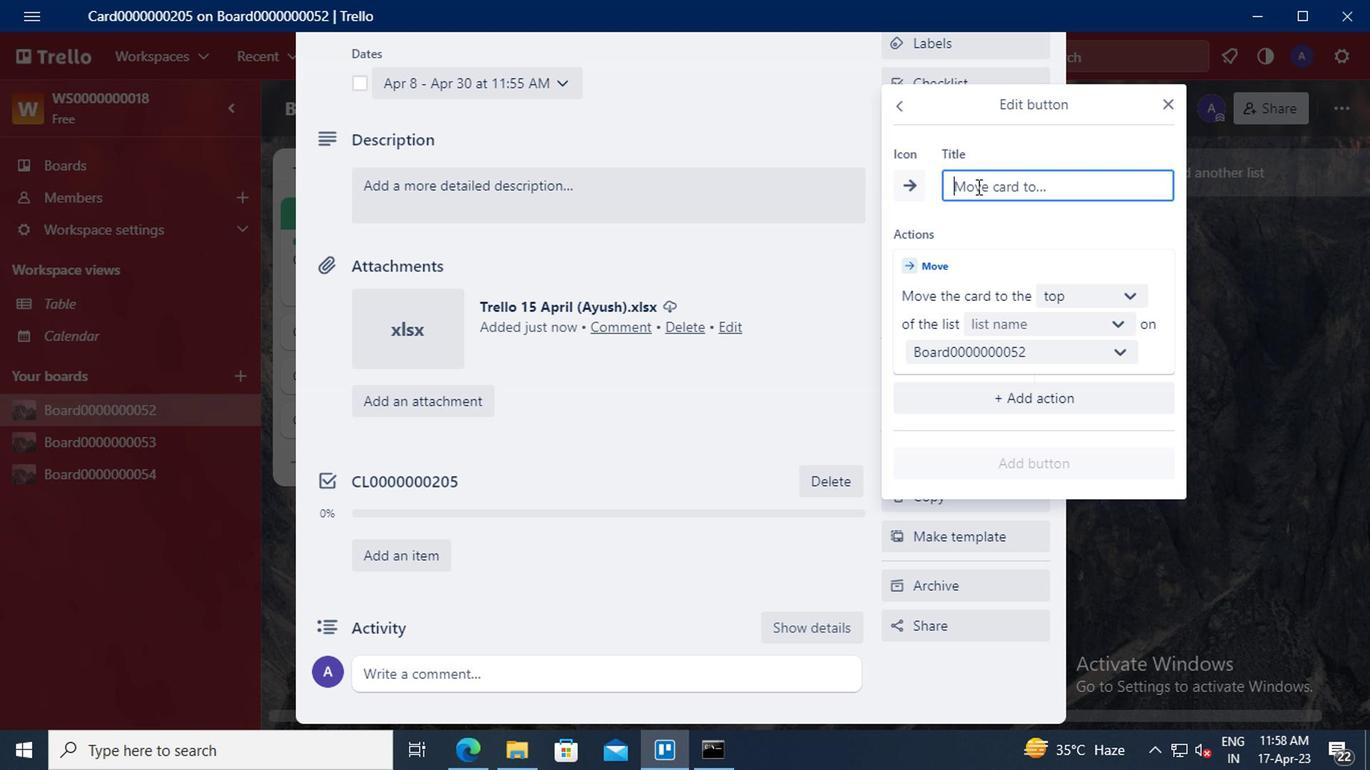 
Action: Mouse moved to (935, 173)
Screenshot: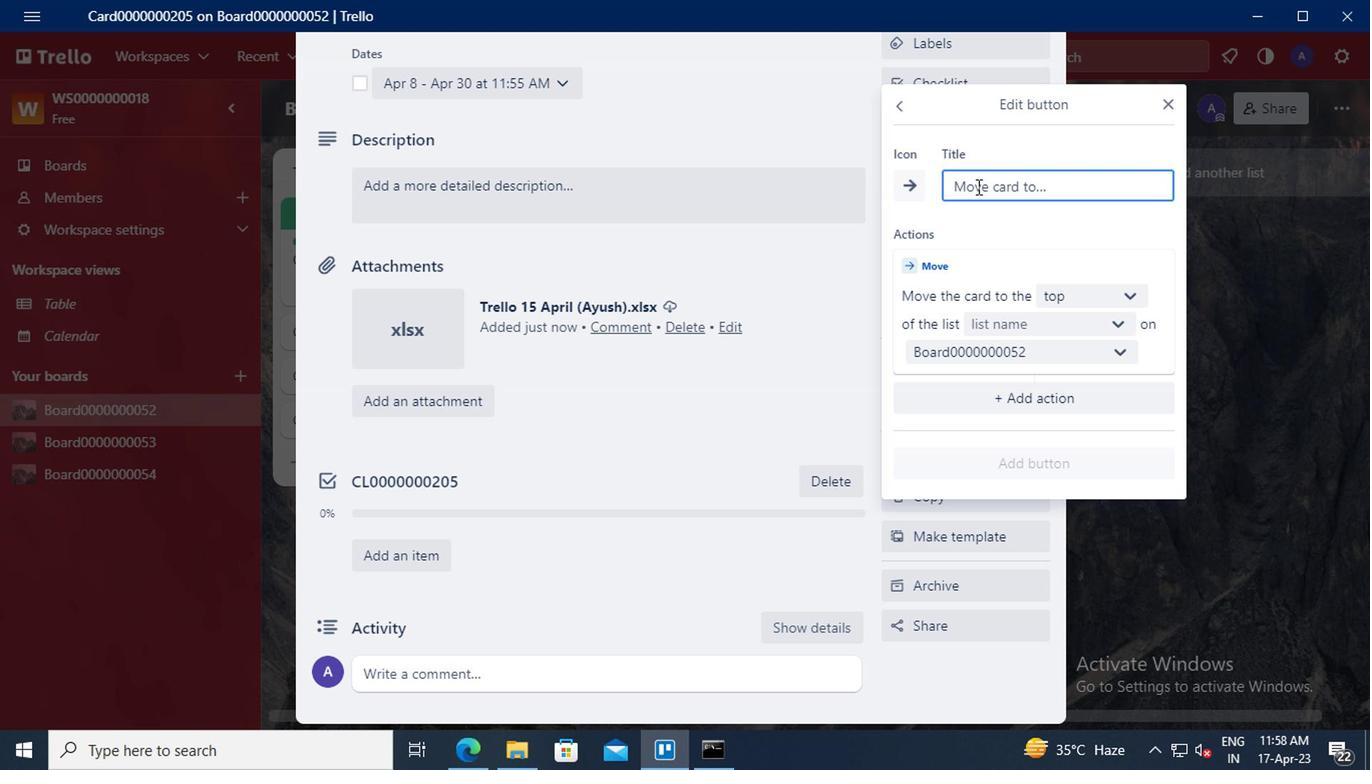 
Action: Key pressed UTTON0000000205
Screenshot: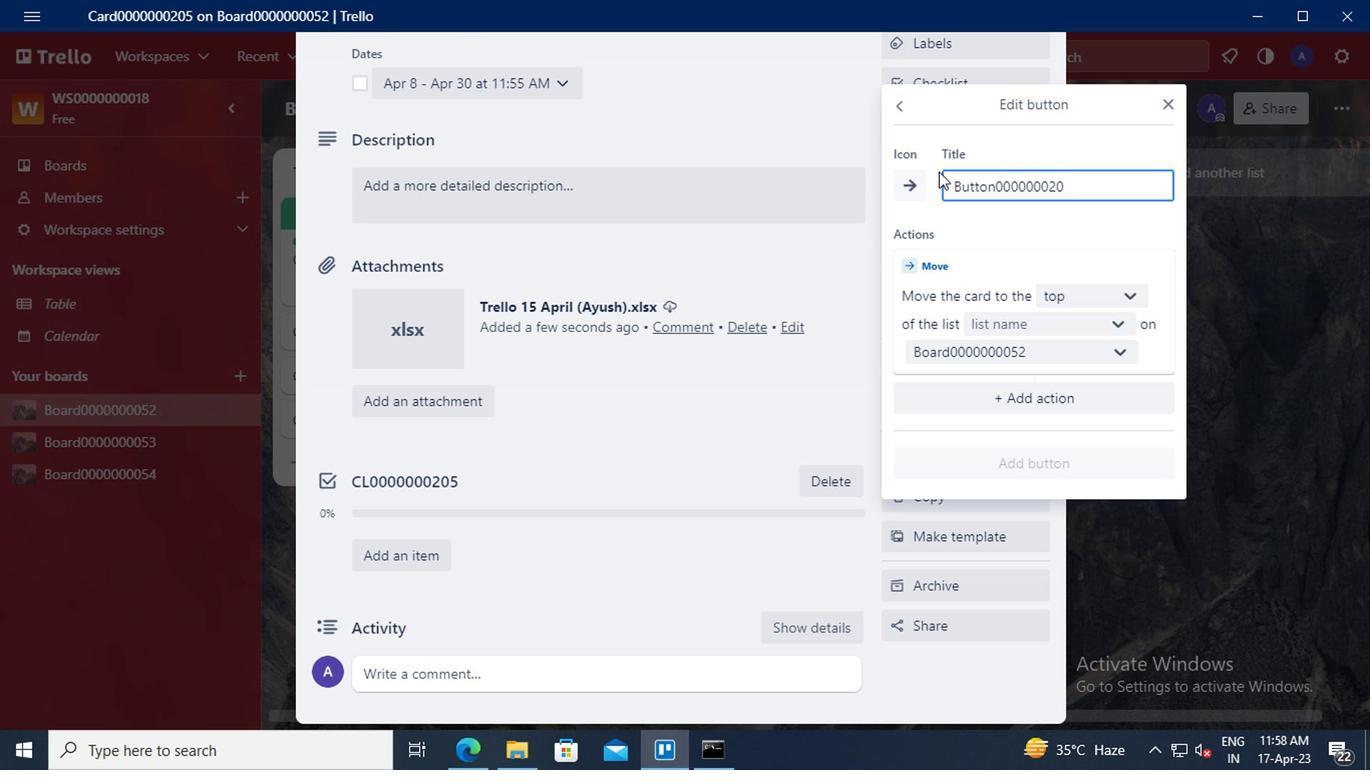 
Action: Mouse moved to (1054, 293)
Screenshot: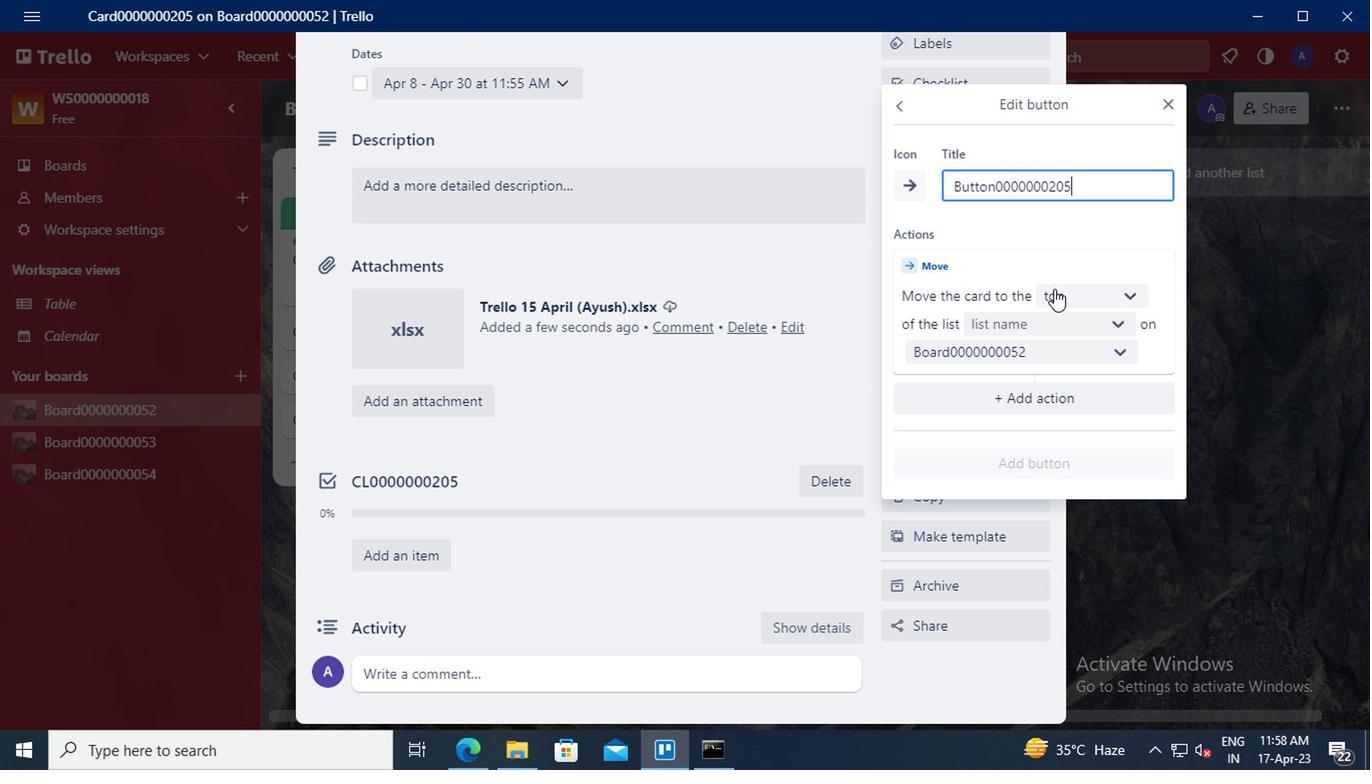 
Action: Mouse pressed left at (1054, 293)
Screenshot: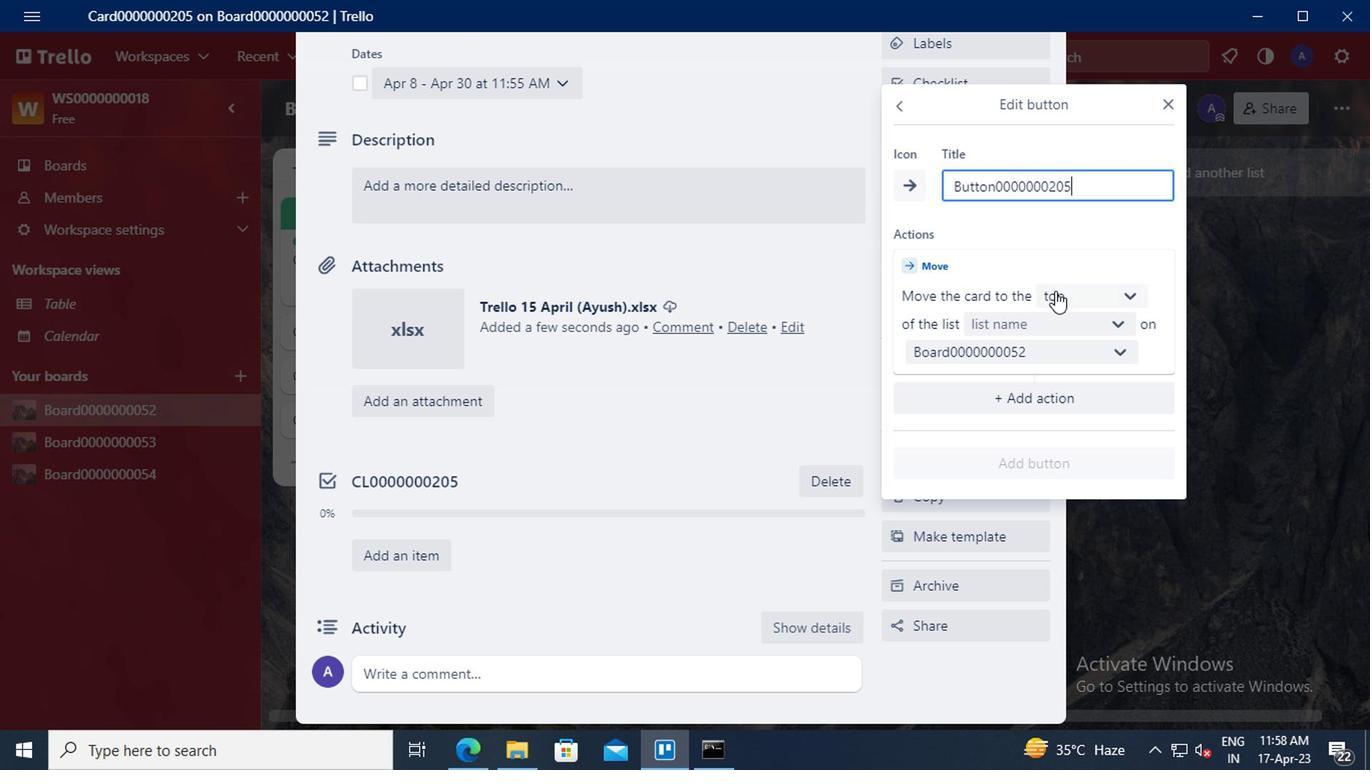 
Action: Mouse moved to (1059, 334)
Screenshot: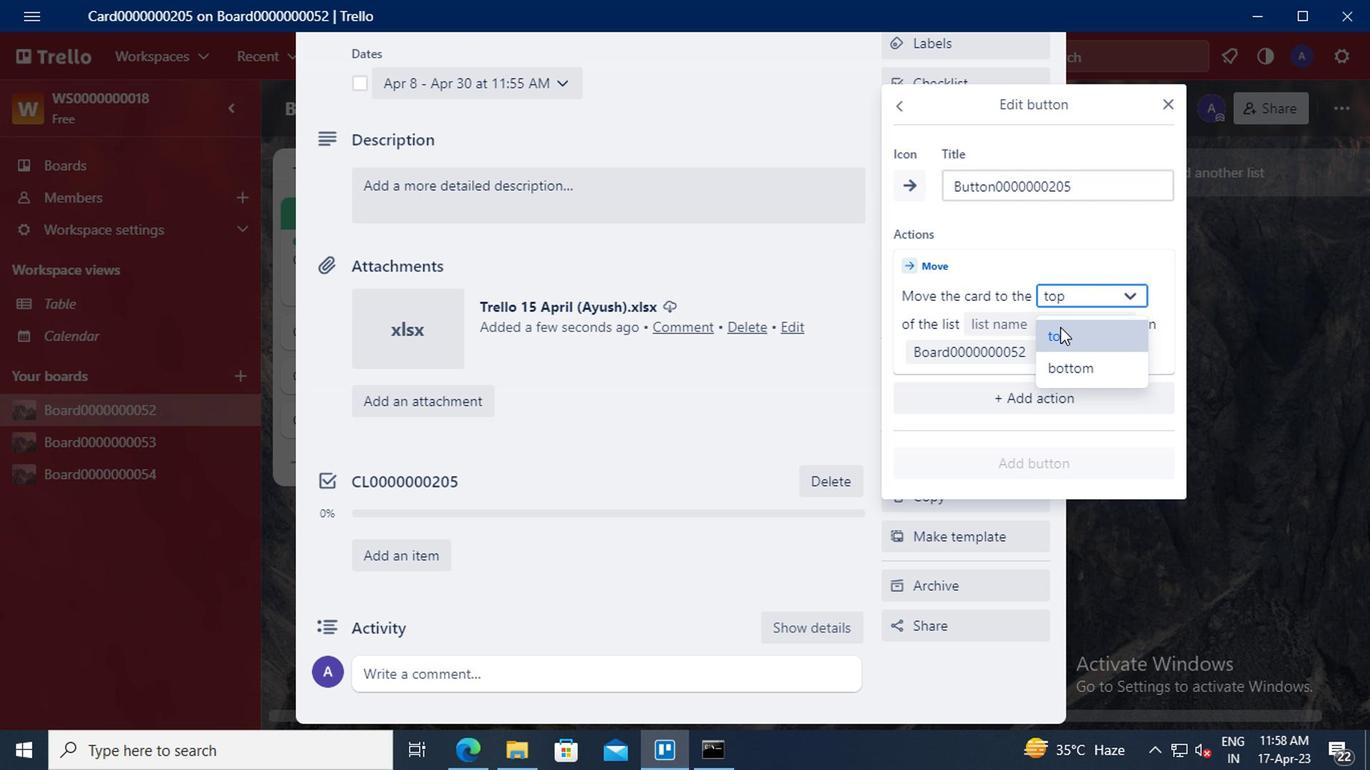 
Action: Mouse pressed left at (1059, 334)
Screenshot: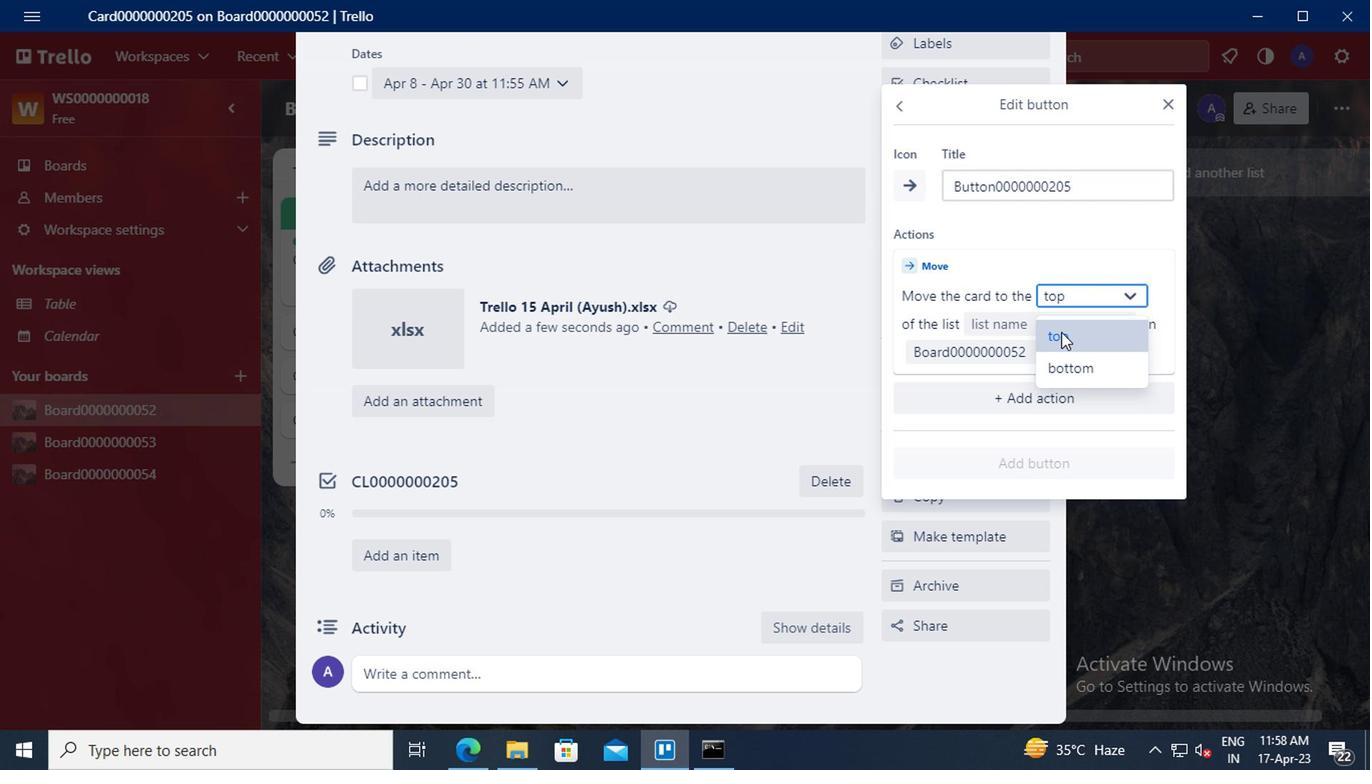
Action: Mouse moved to (1018, 325)
Screenshot: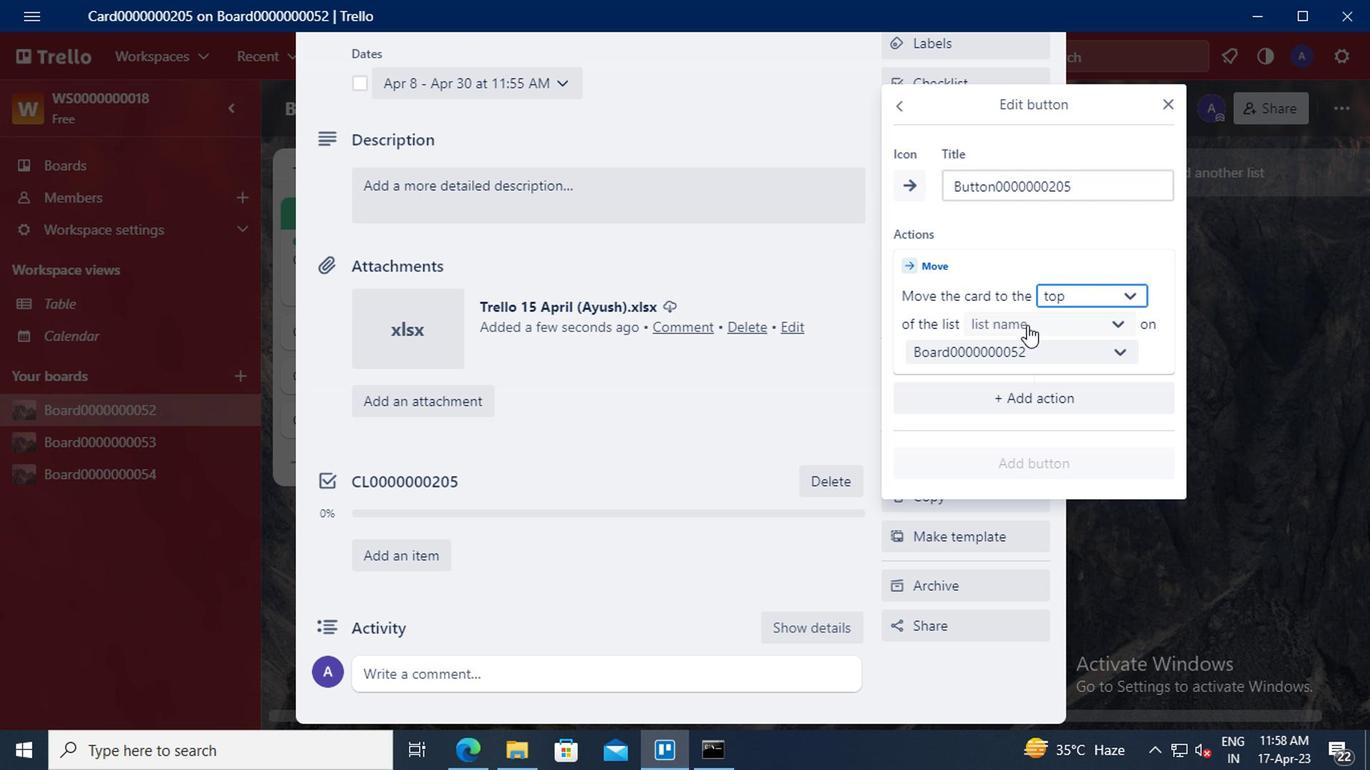 
Action: Mouse pressed left at (1018, 325)
Screenshot: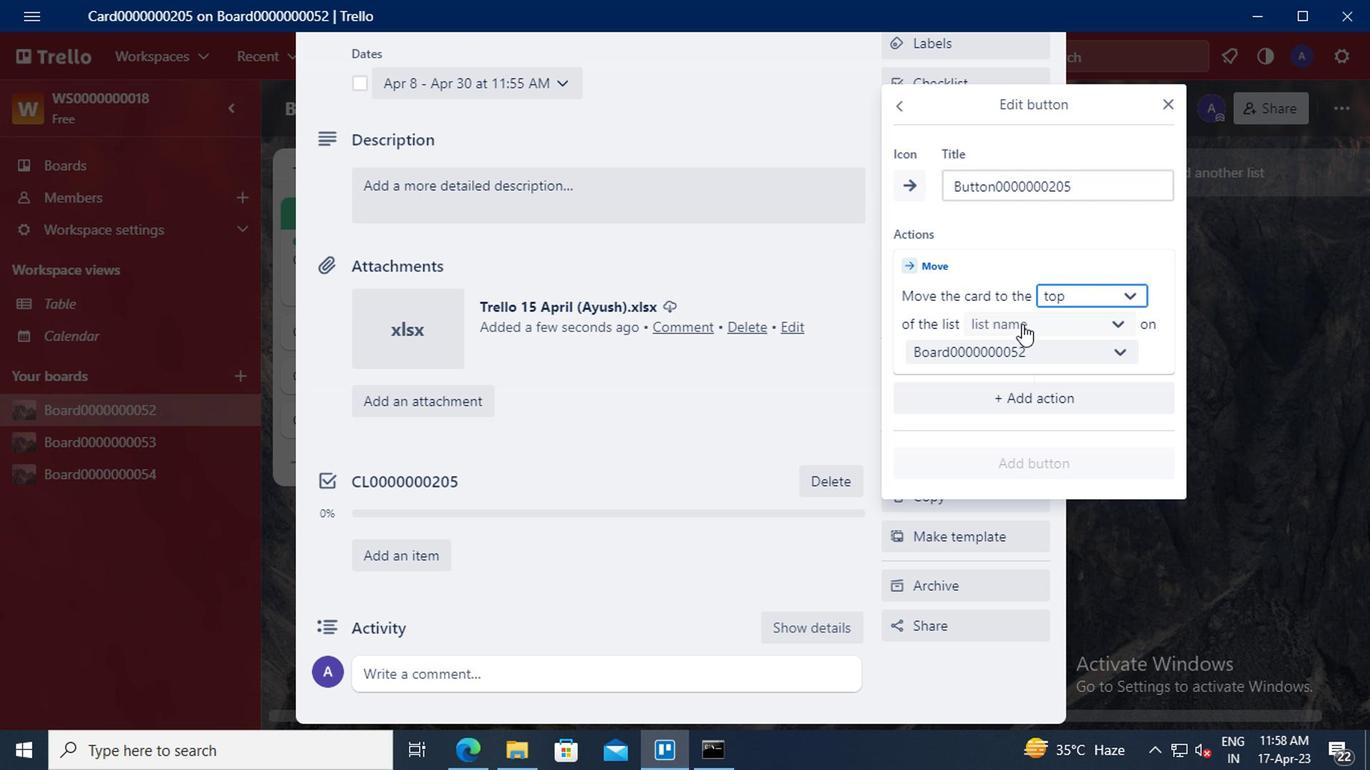 
Action: Mouse moved to (1008, 359)
Screenshot: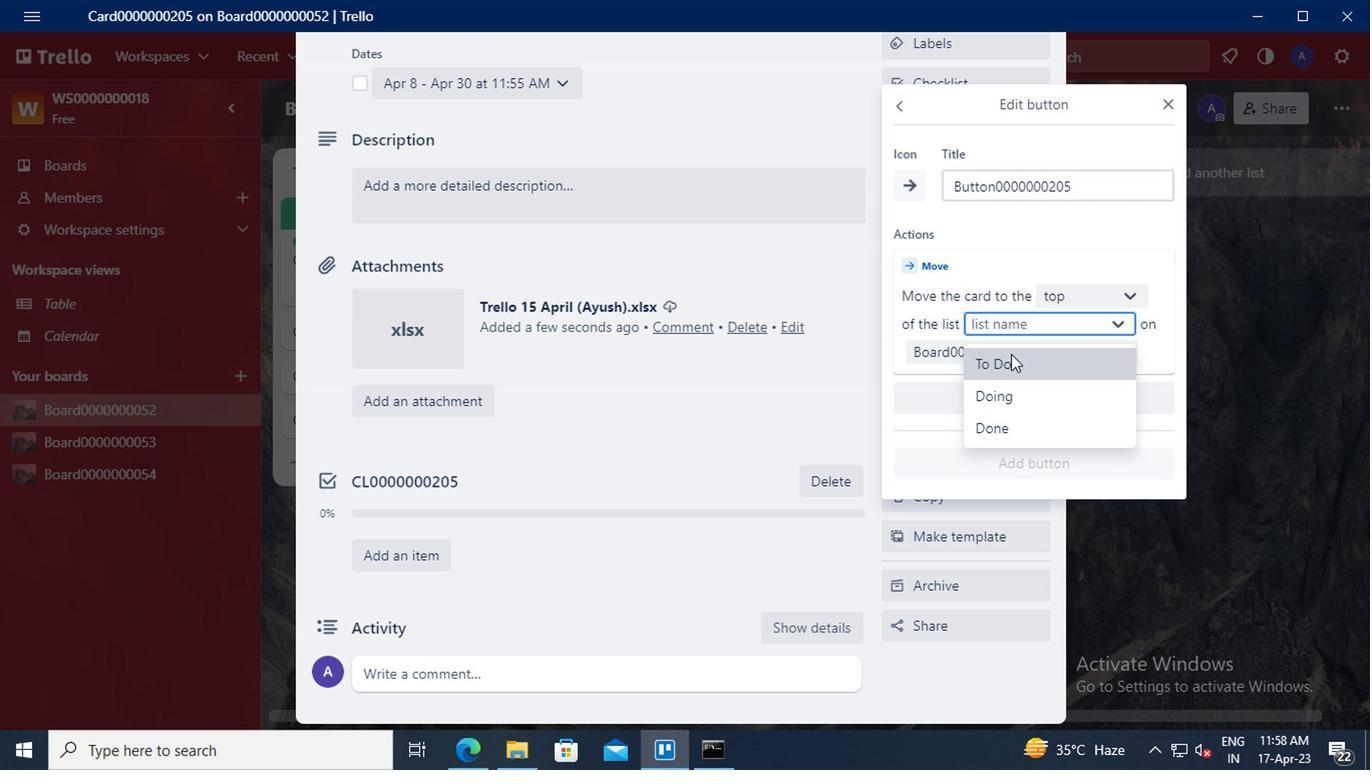 
Action: Mouse pressed left at (1008, 359)
Screenshot: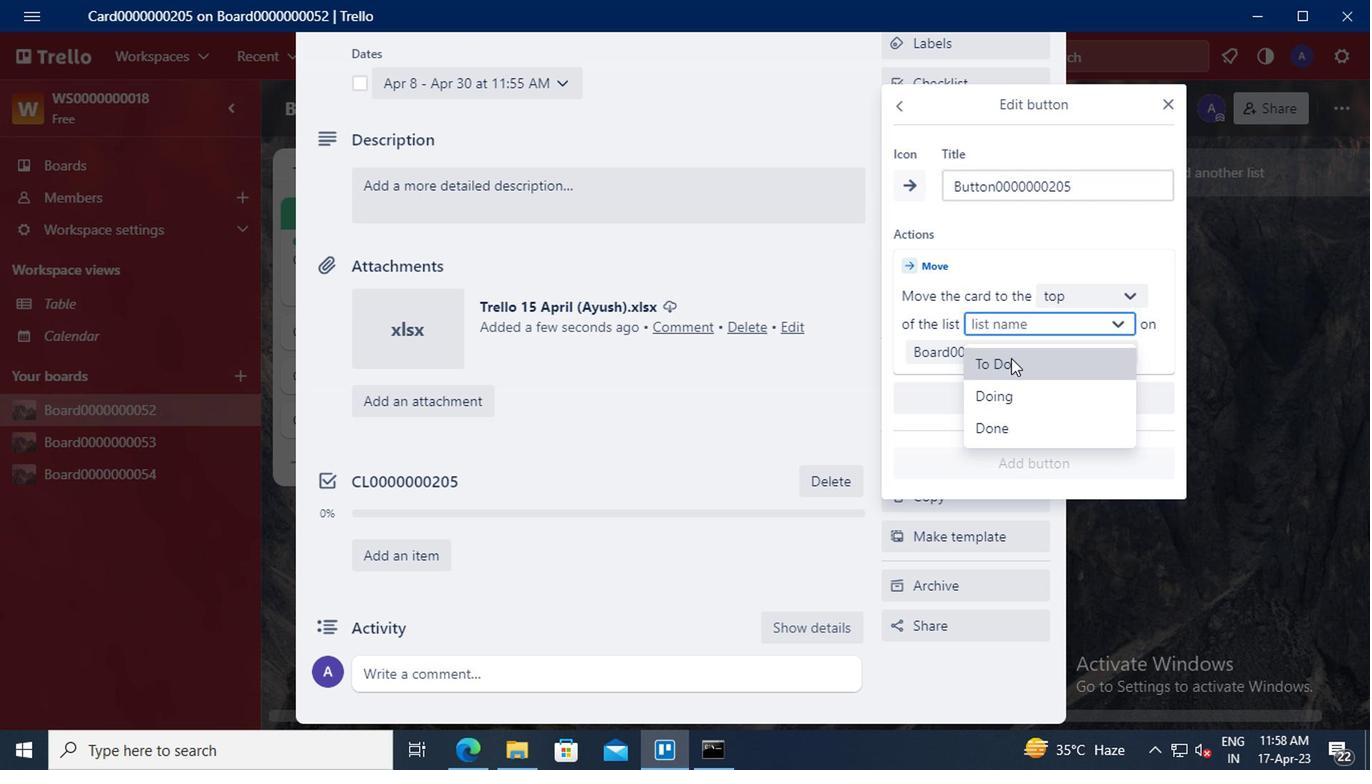 
Action: Mouse moved to (1030, 471)
Screenshot: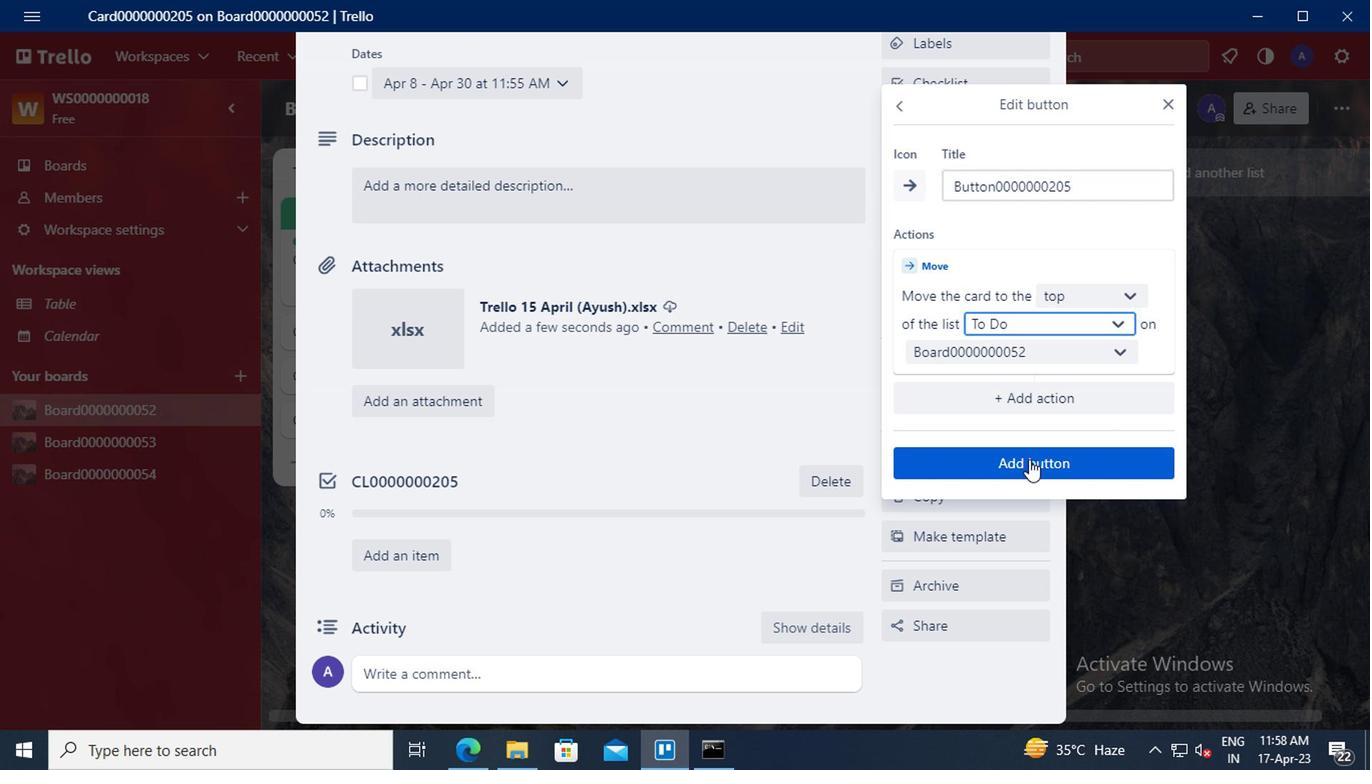 
Action: Mouse pressed left at (1030, 471)
Screenshot: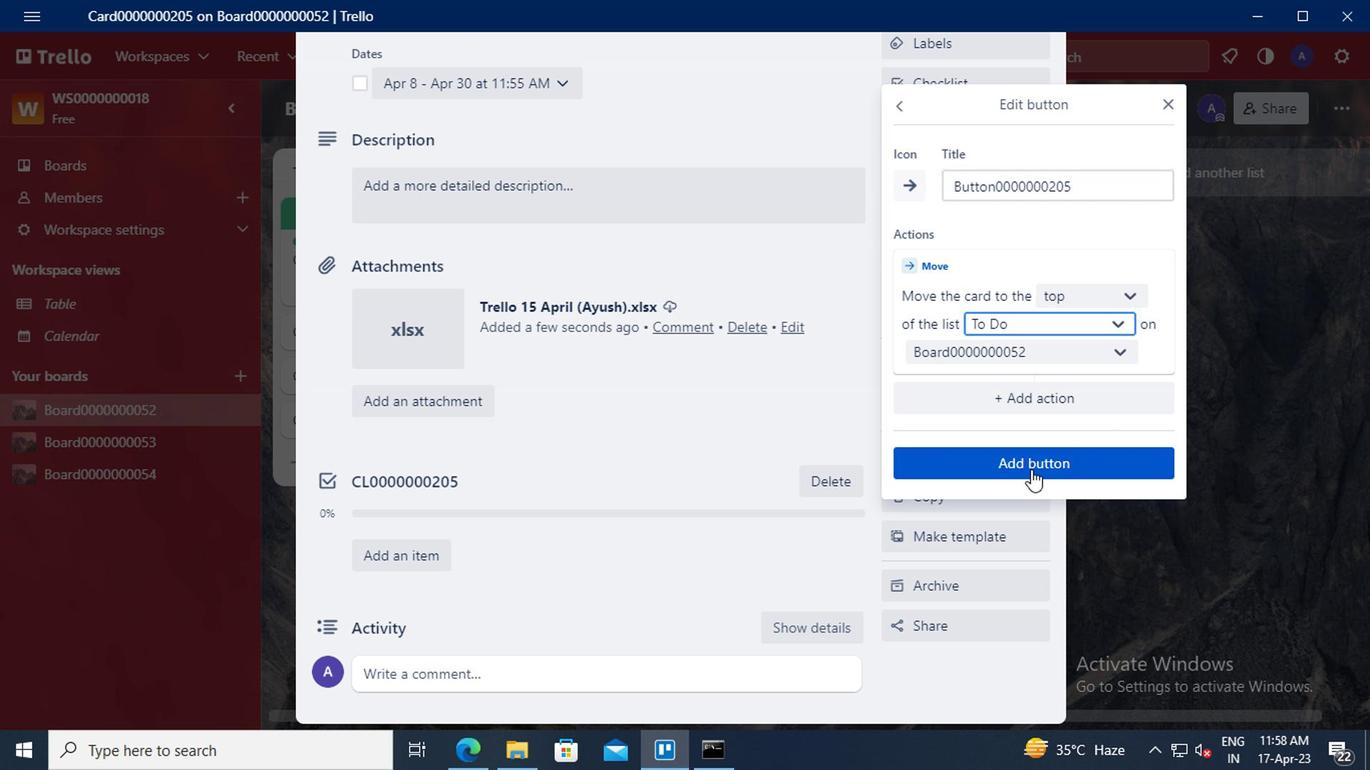 
Action: Mouse moved to (389, 192)
Screenshot: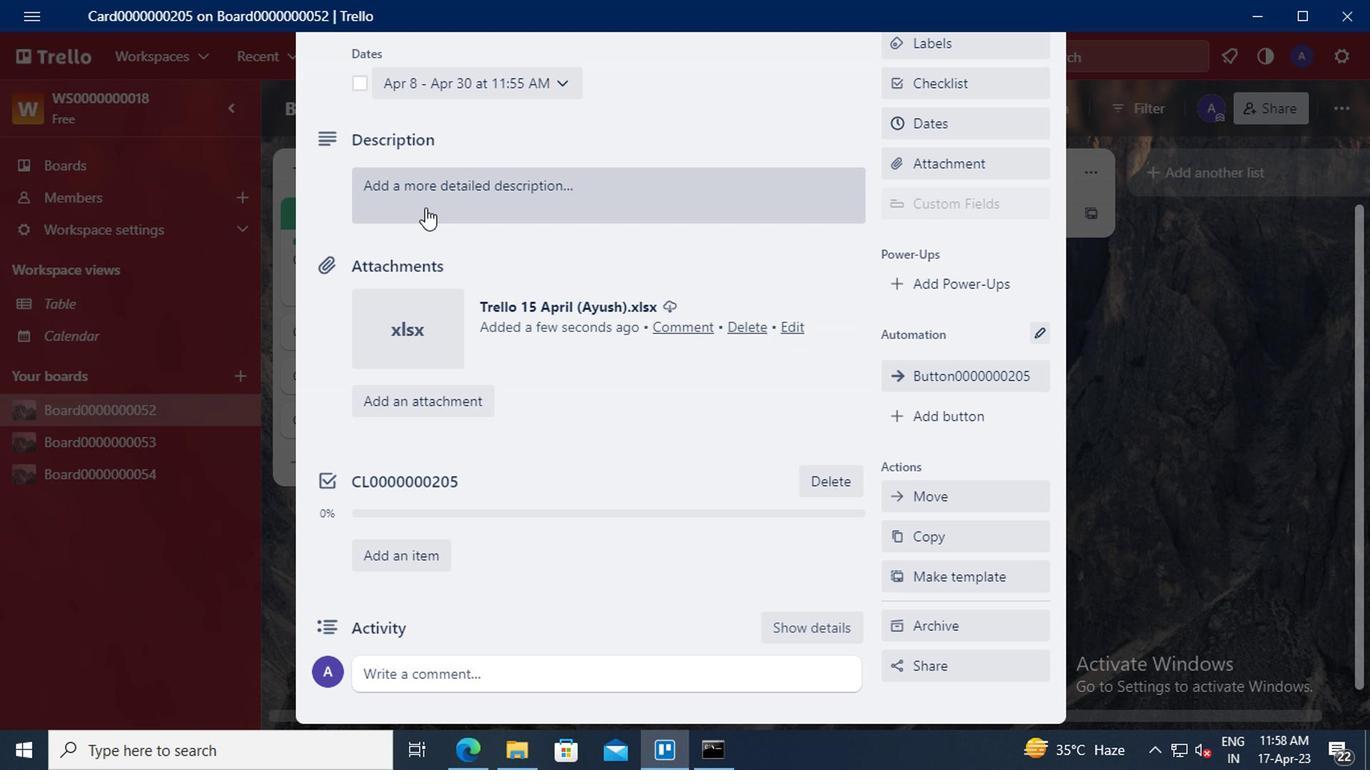 
Action: Mouse pressed left at (389, 192)
Screenshot: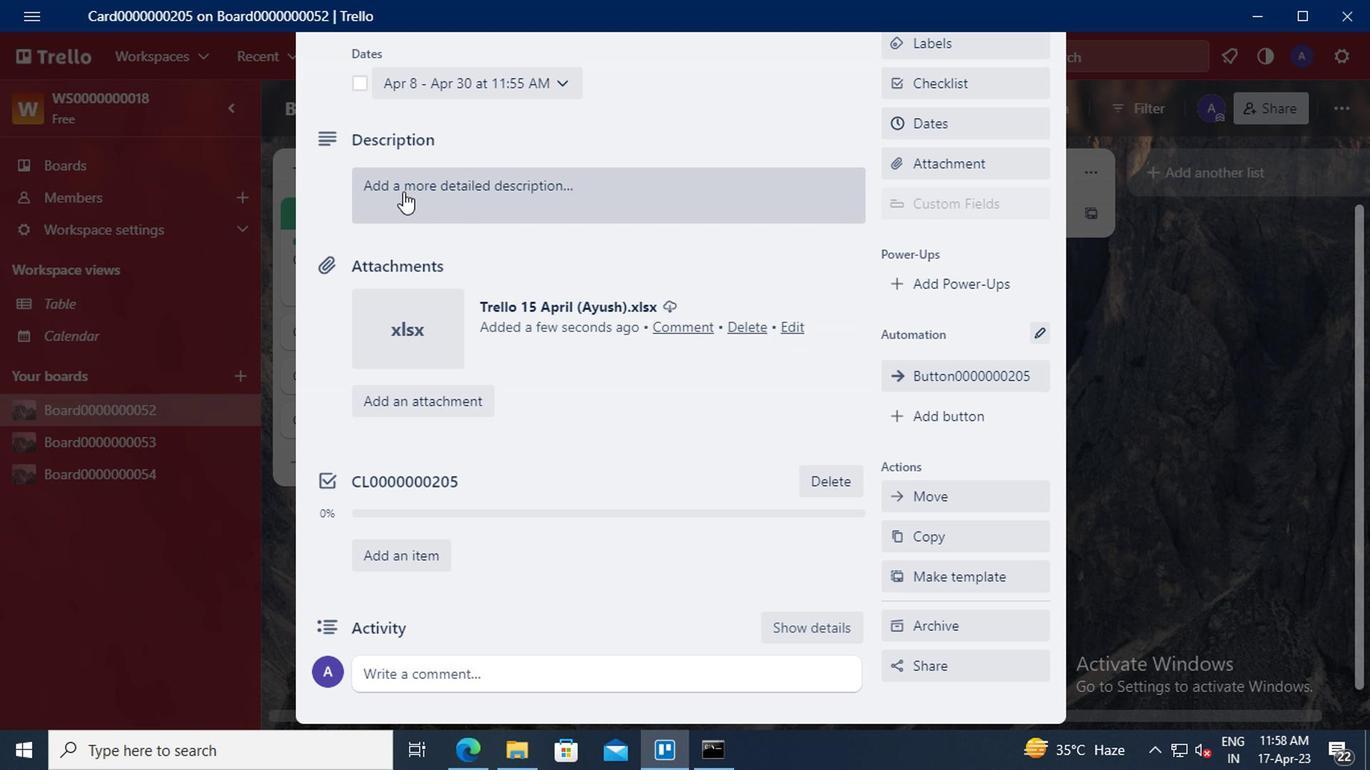 
Action: Mouse moved to (379, 255)
Screenshot: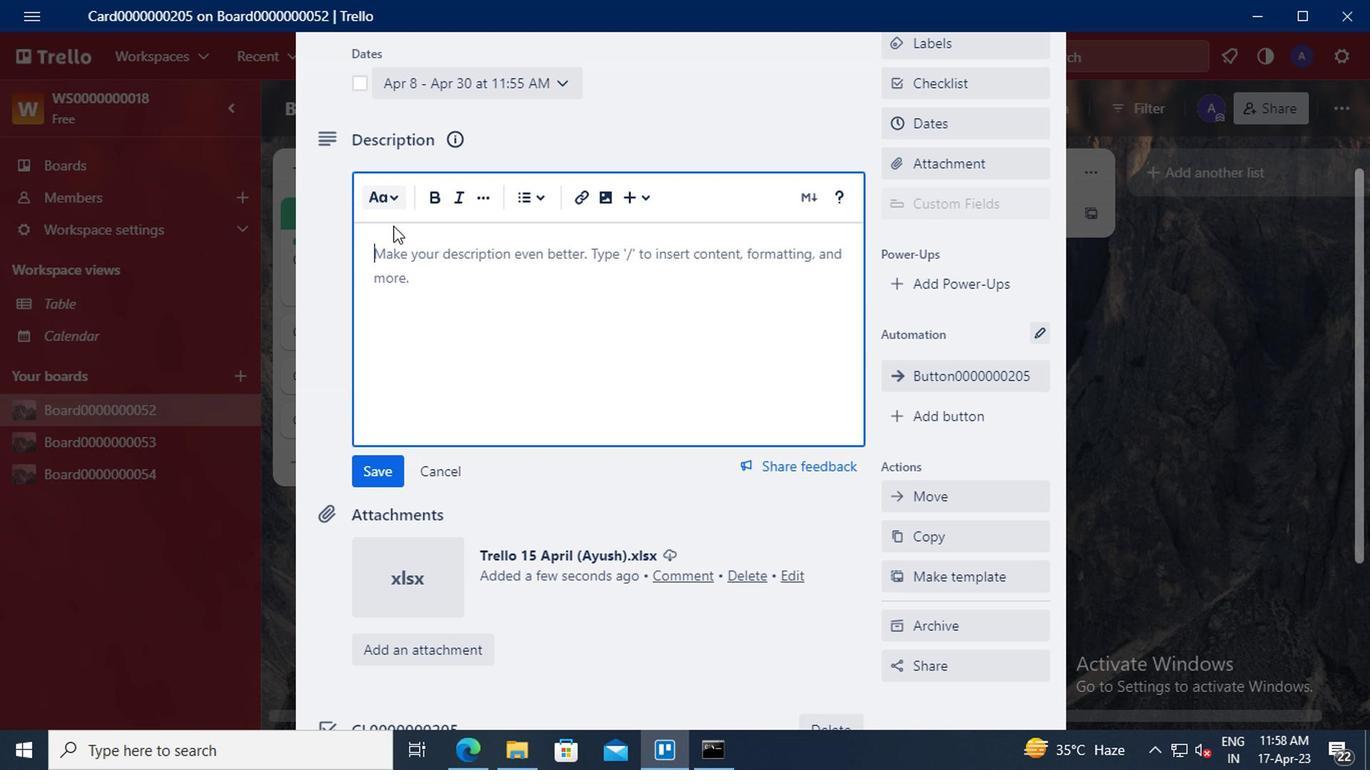 
Action: Mouse pressed left at (379, 255)
Screenshot: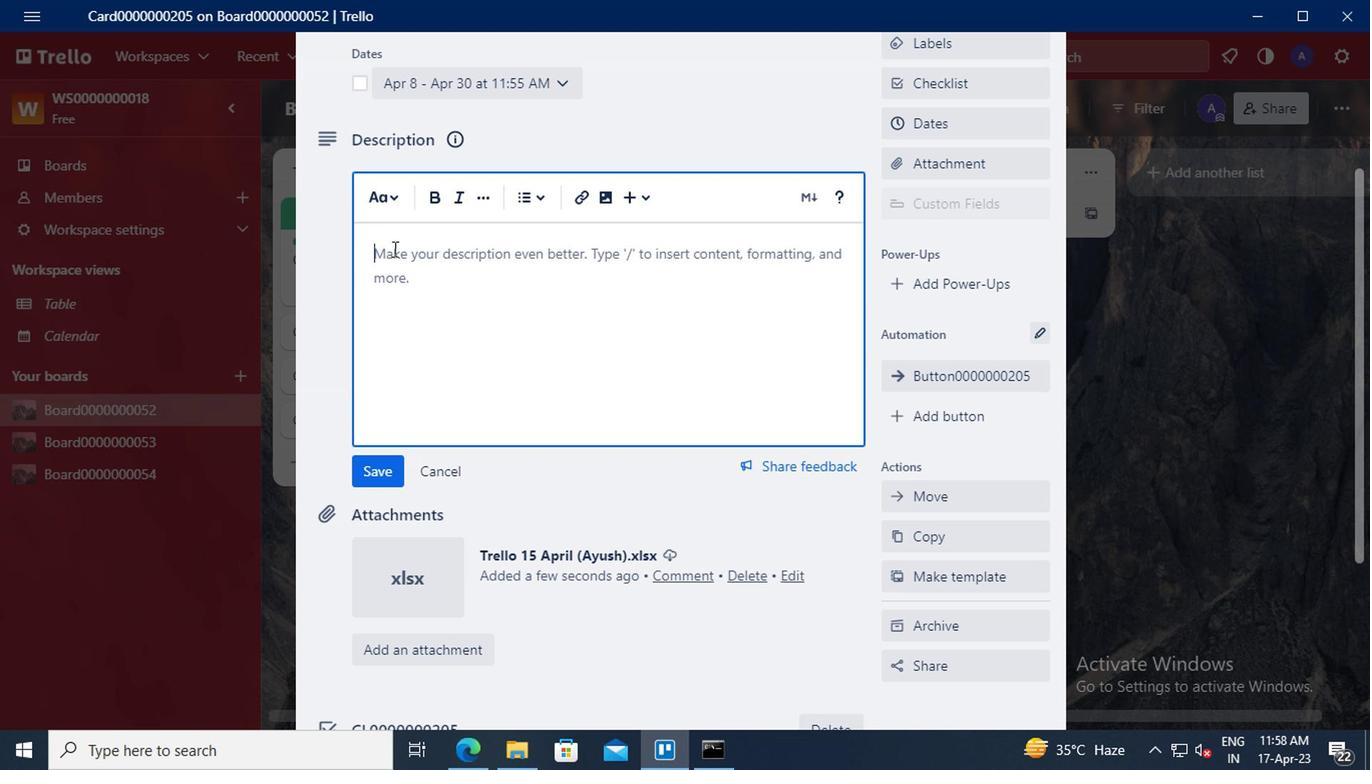 
Action: Key pressed <Key.shift>DS0000000205
Screenshot: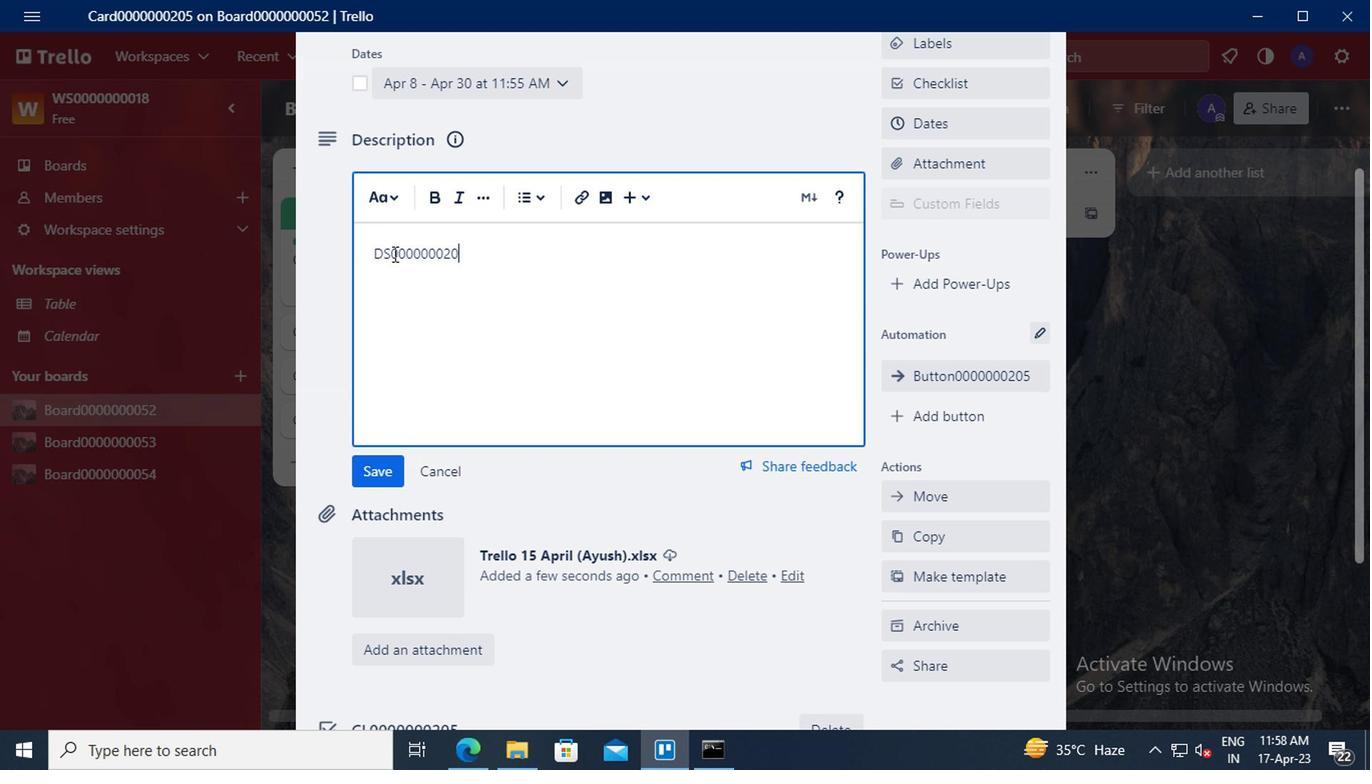 
Action: Mouse moved to (372, 462)
Screenshot: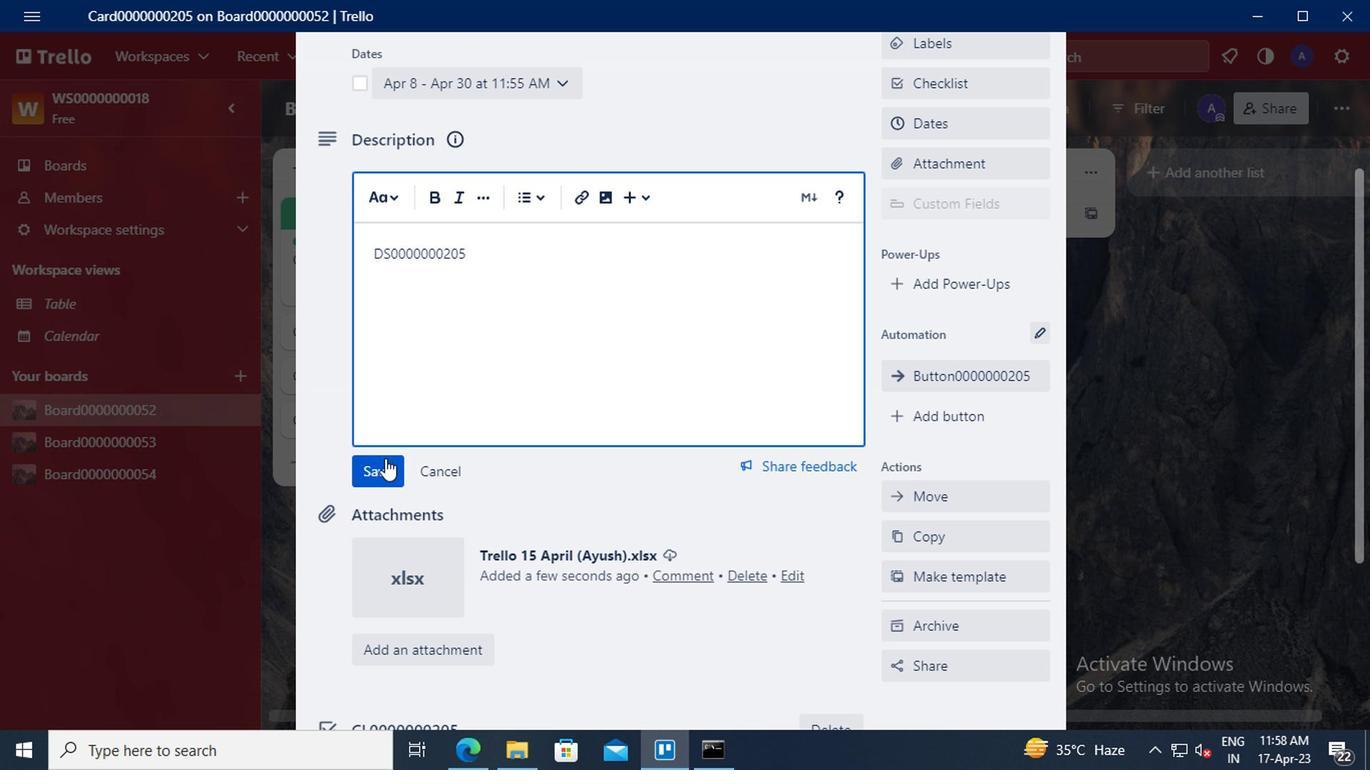 
Action: Mouse pressed left at (372, 462)
Screenshot: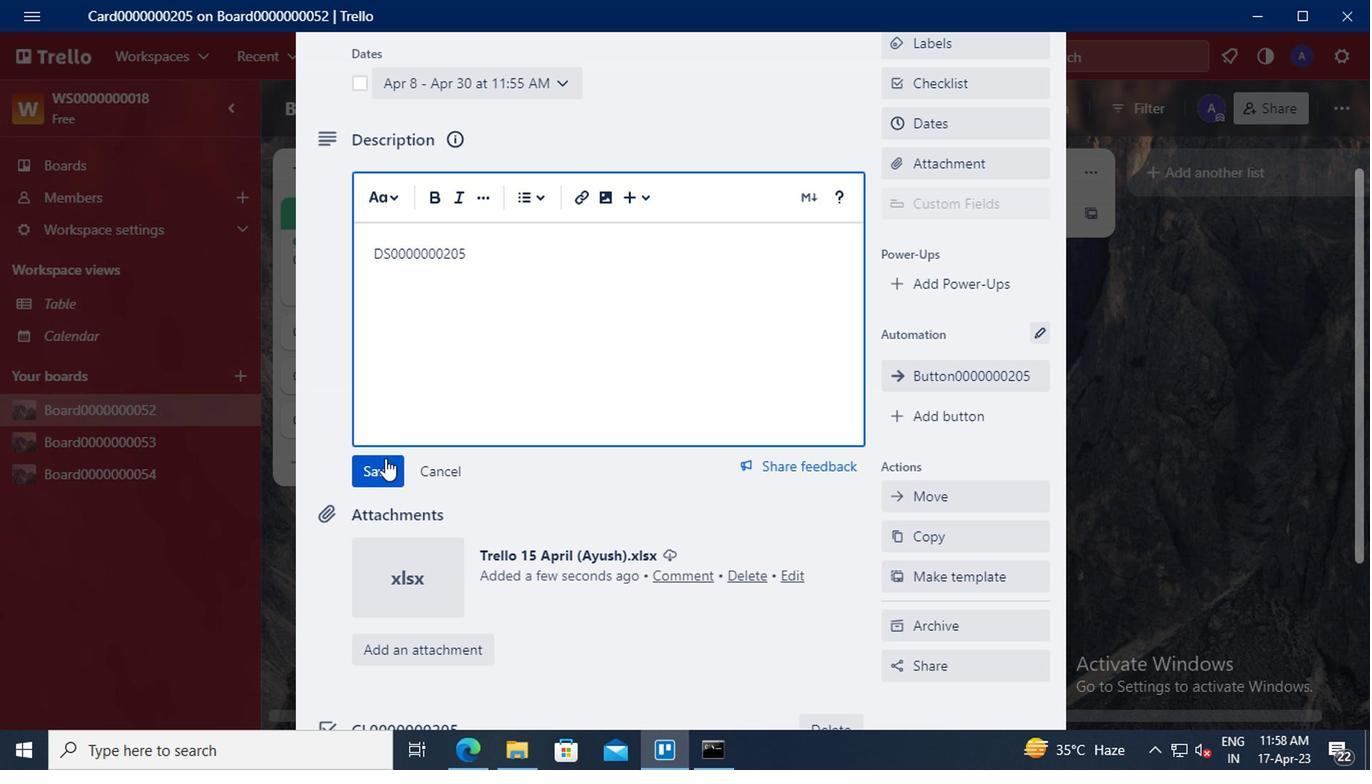 
Action: Mouse scrolled (372, 461) with delta (0, 0)
Screenshot: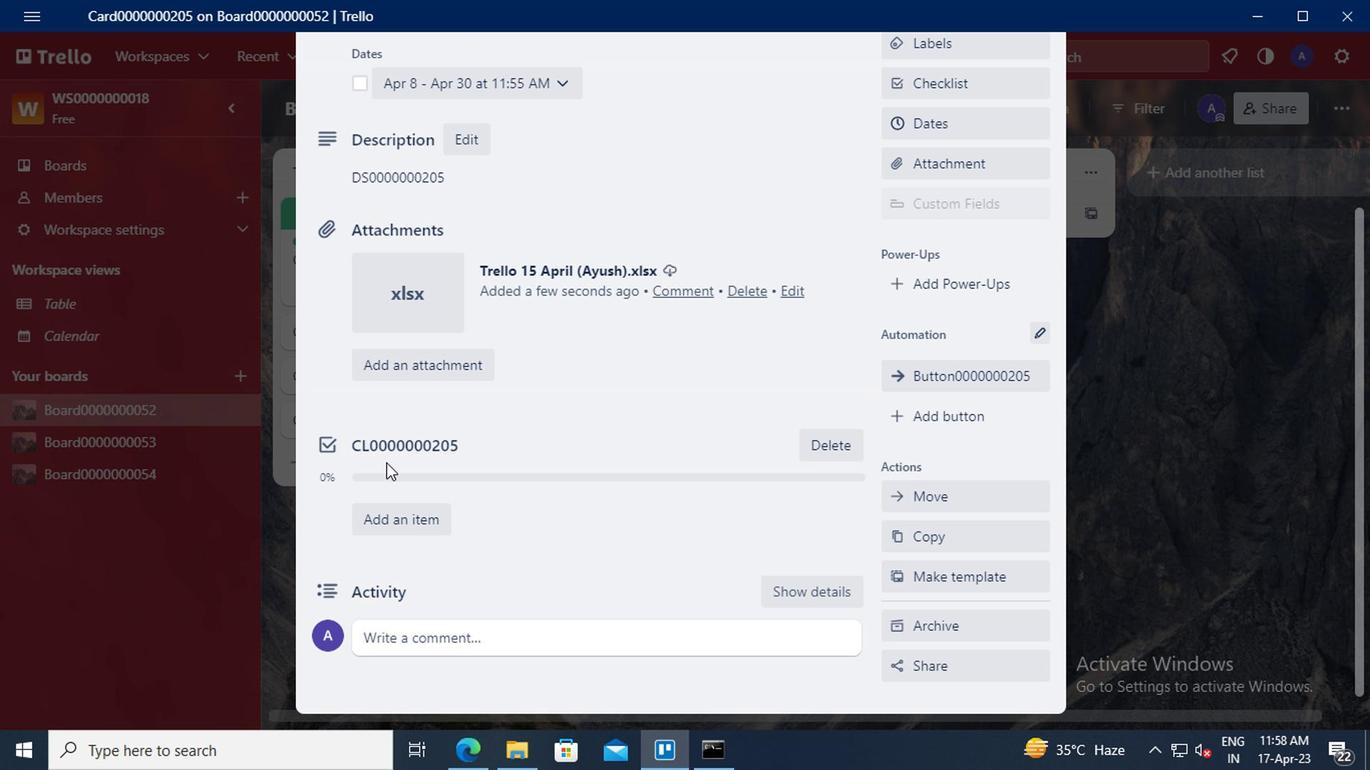 
Action: Mouse moved to (392, 575)
Screenshot: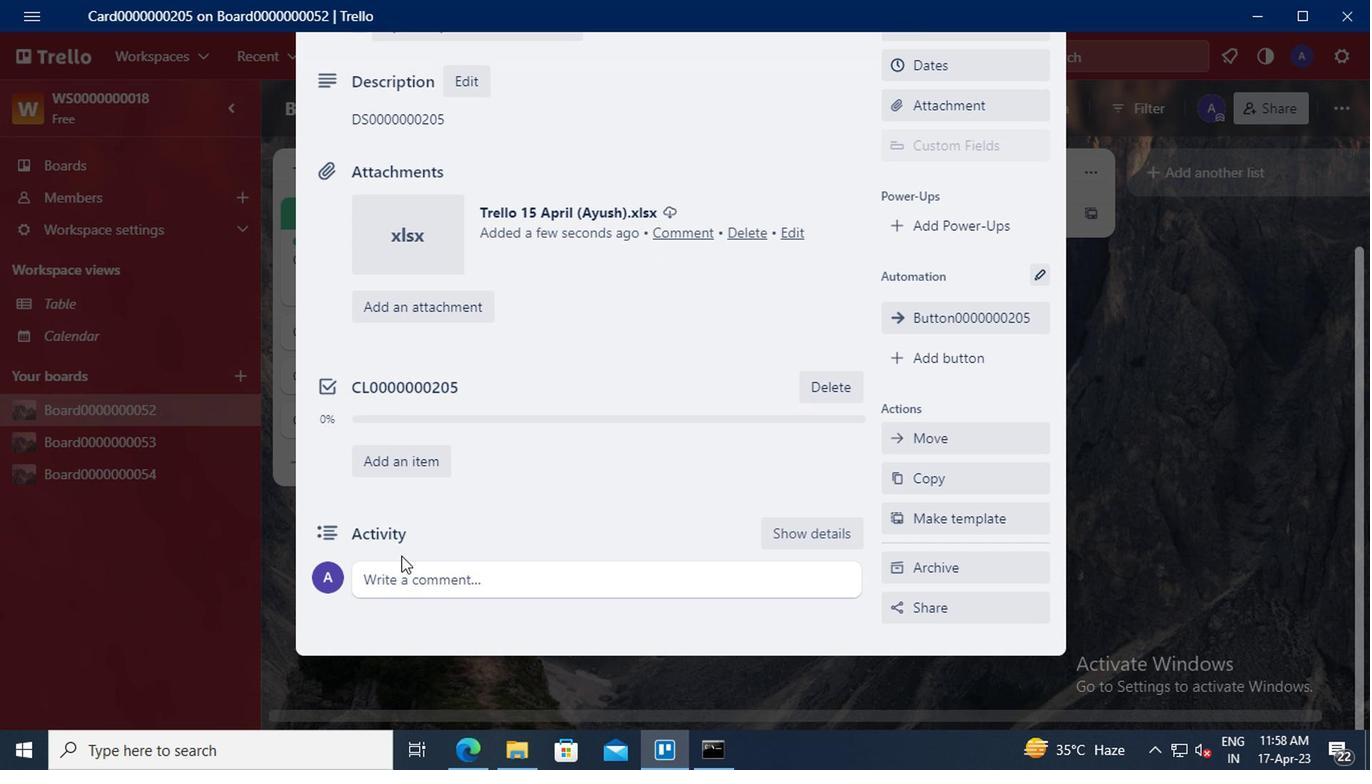 
Action: Mouse pressed left at (392, 575)
Screenshot: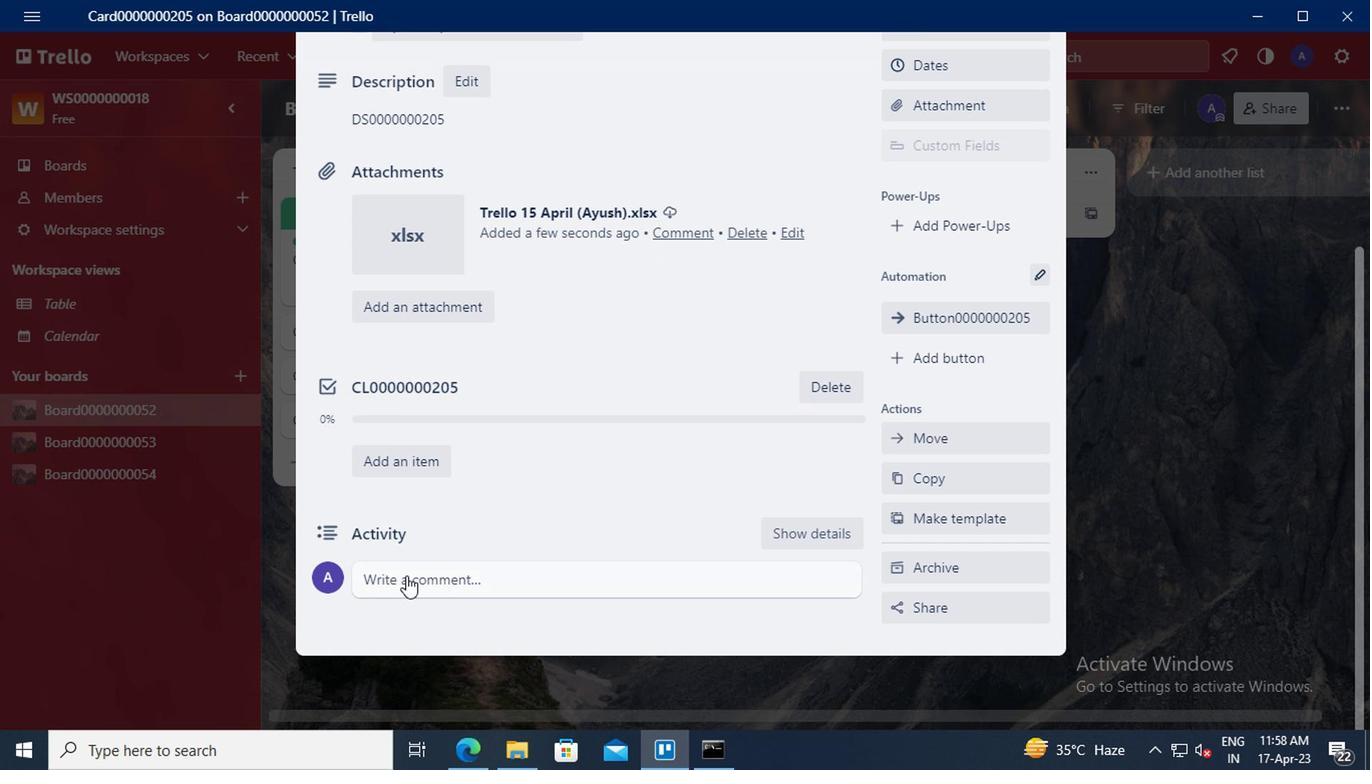 
Action: Key pressed <Key.shift>CM0000000205
Screenshot: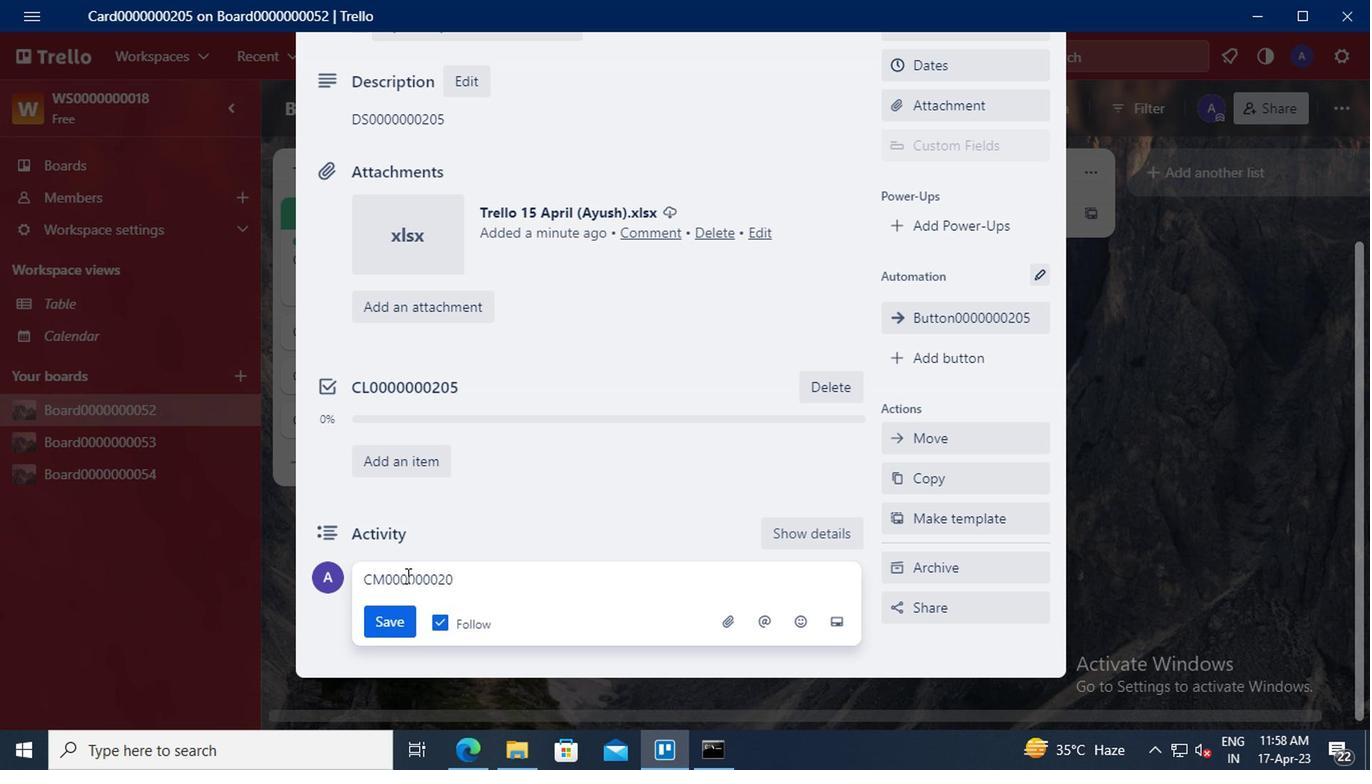 
Action: Mouse moved to (389, 629)
Screenshot: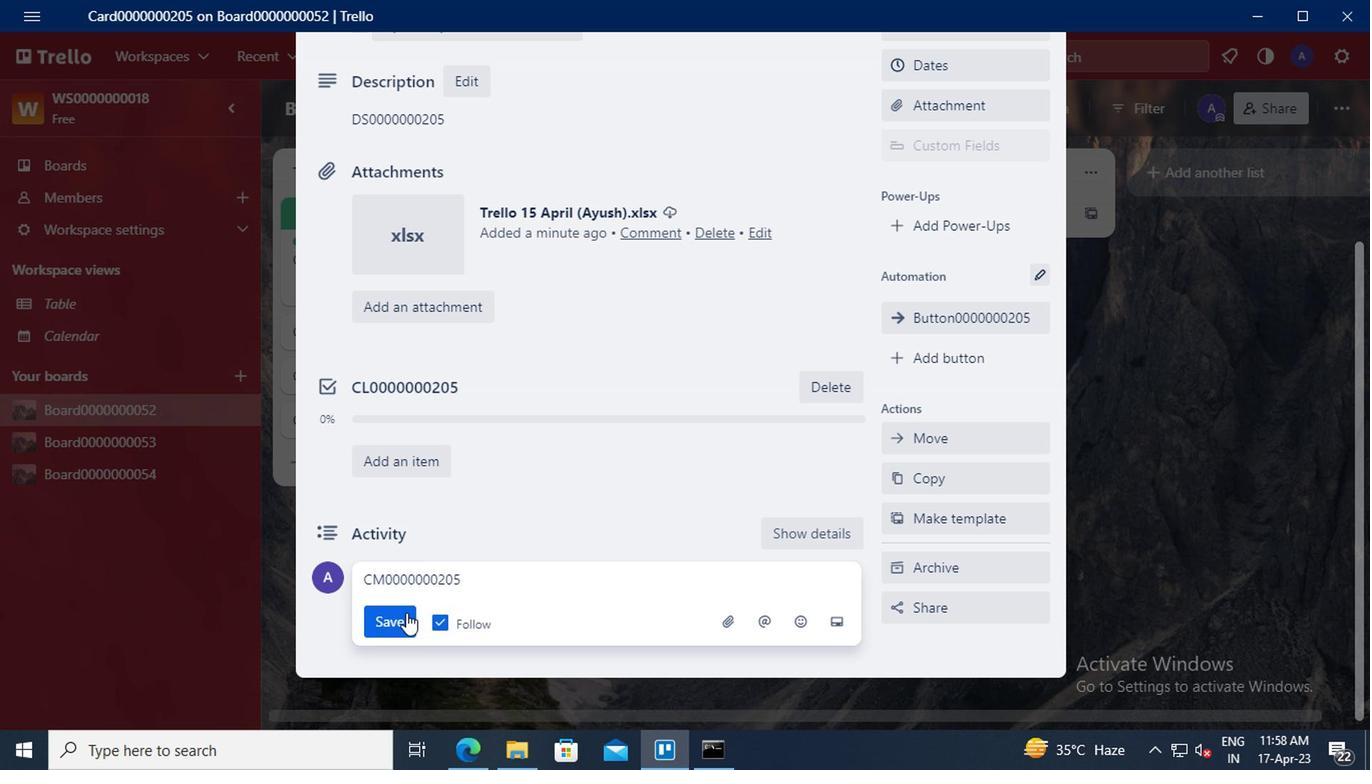 
Action: Mouse pressed left at (389, 629)
Screenshot: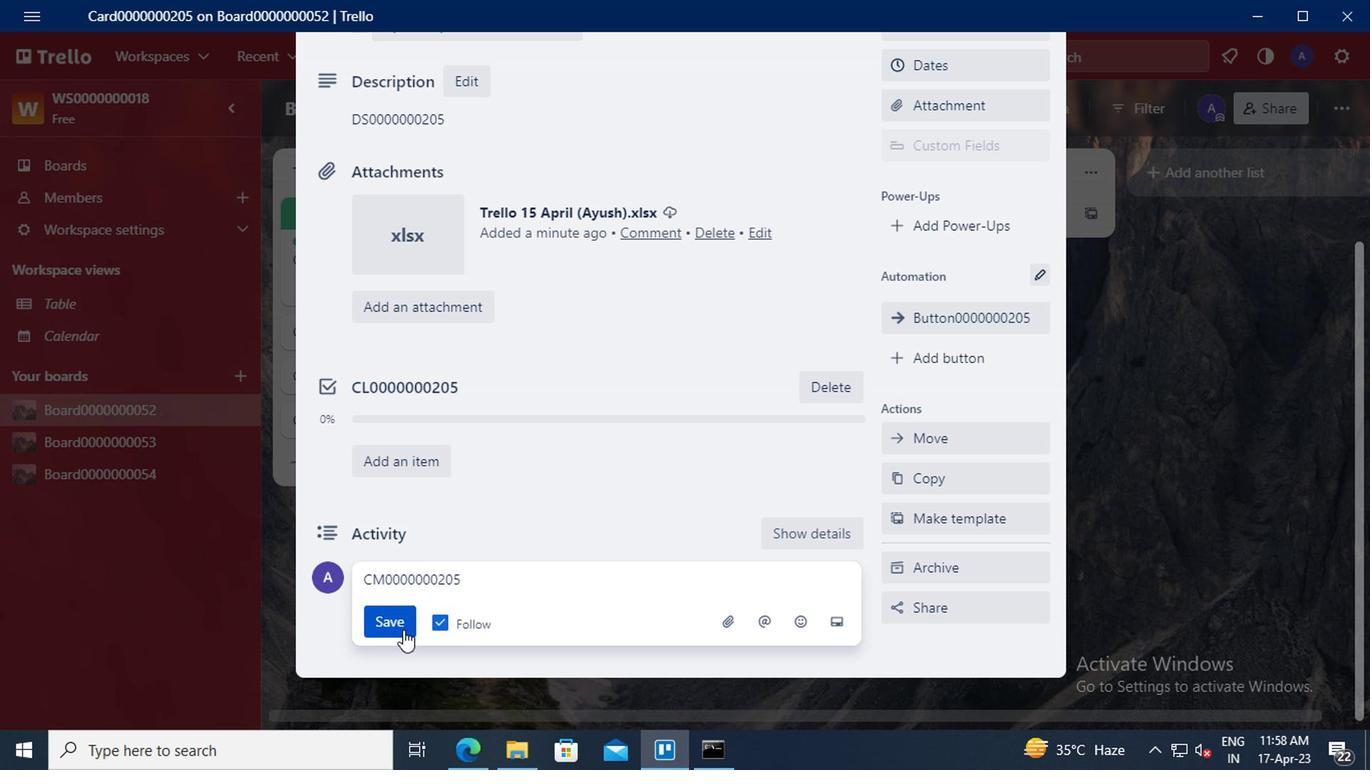 
